 Task: Find connections with filter location Jatiwangi with filter topic #property with filter profile language English with filter current company Max Life Insurance Company Limited with filter school BVRIT Hyderabad with filter industry Wind Electric Power Generation with filter service category Illustration with filter keywords title Marketing Manager
Action: Mouse moved to (542, 58)
Screenshot: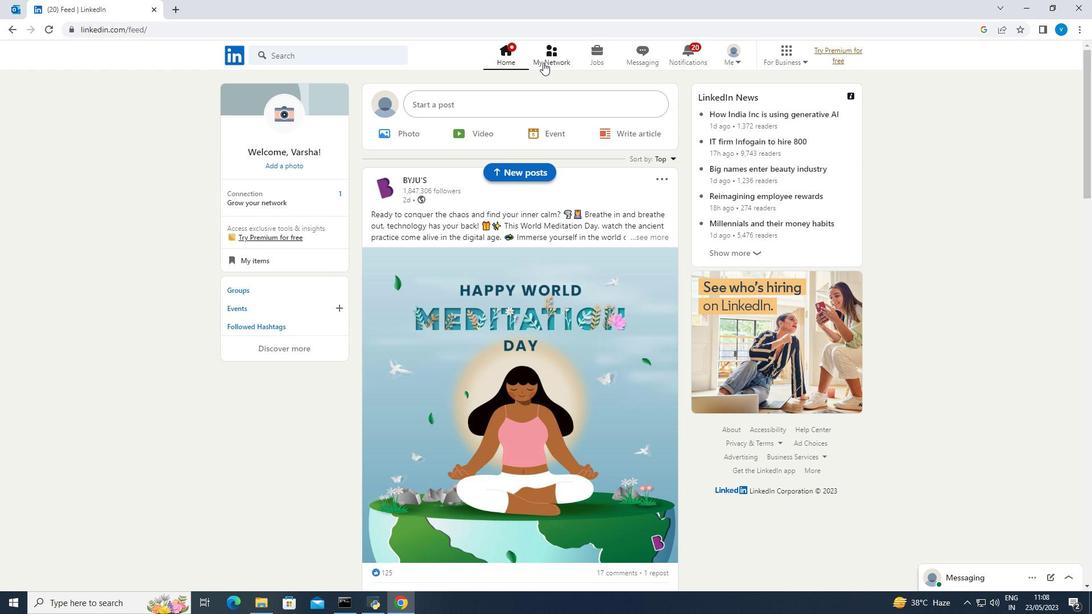 
Action: Mouse pressed left at (542, 58)
Screenshot: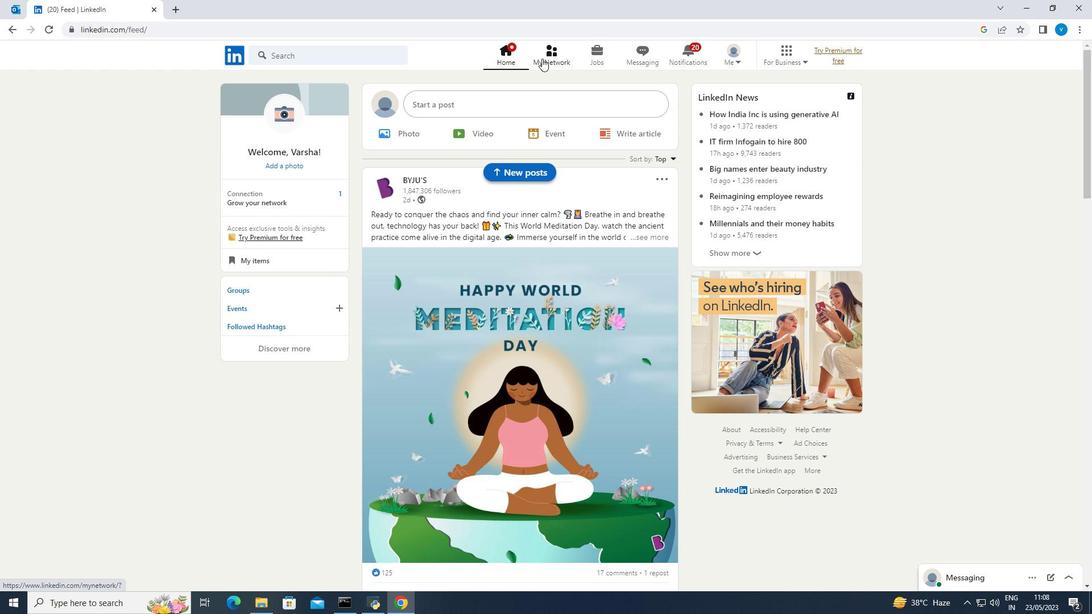 
Action: Mouse moved to (293, 118)
Screenshot: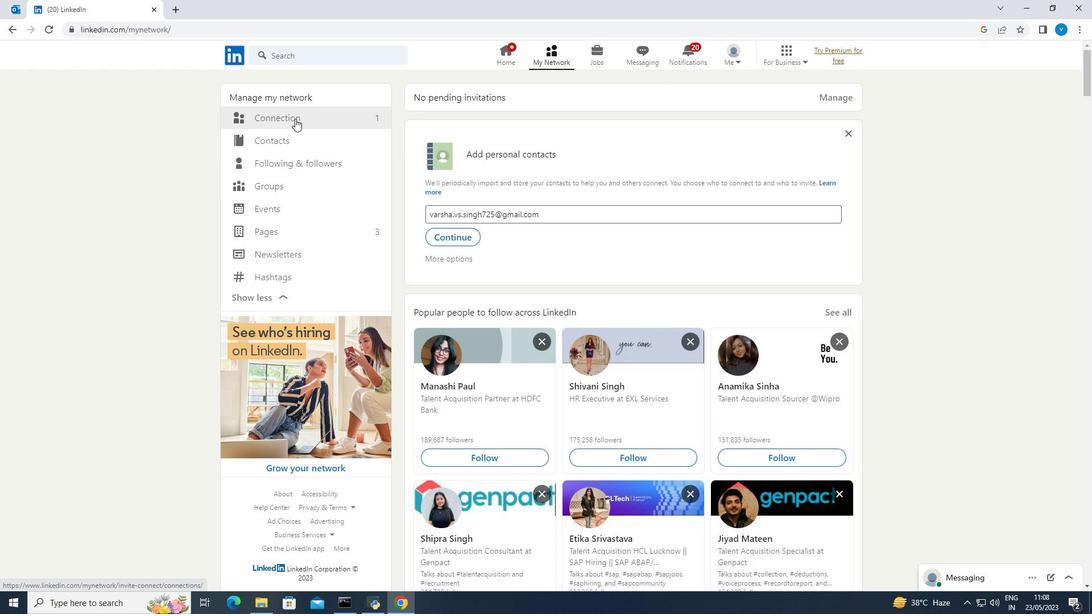
Action: Mouse pressed left at (293, 118)
Screenshot: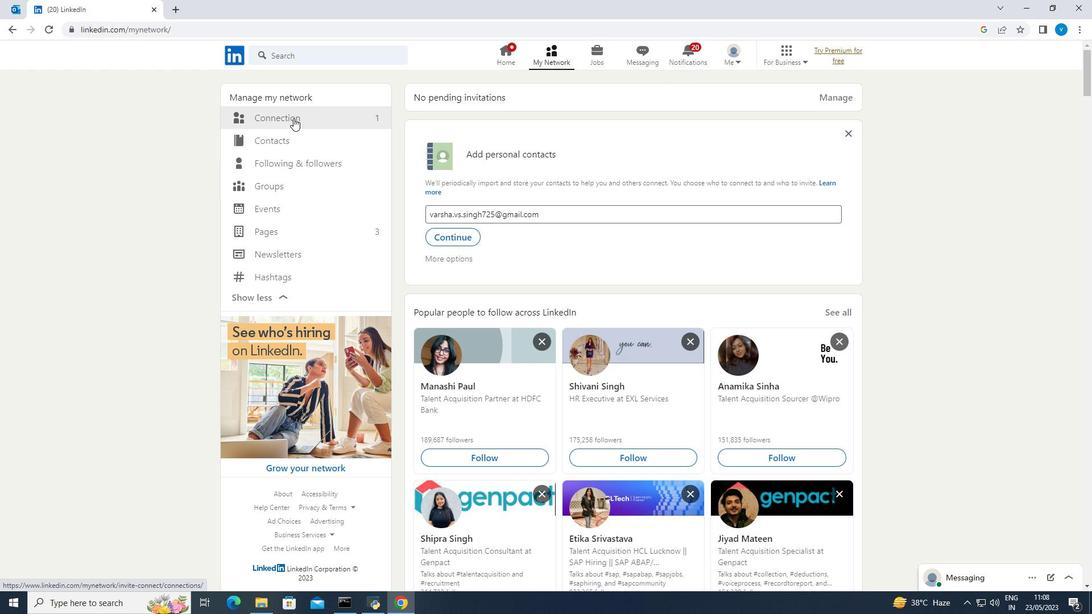 
Action: Mouse moved to (626, 121)
Screenshot: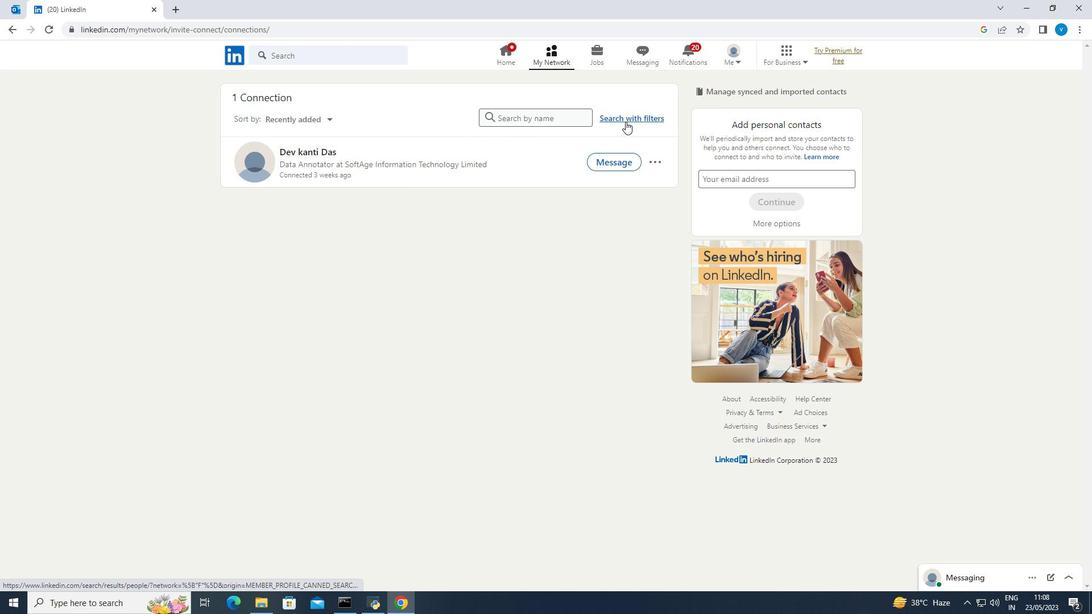 
Action: Mouse pressed left at (626, 121)
Screenshot: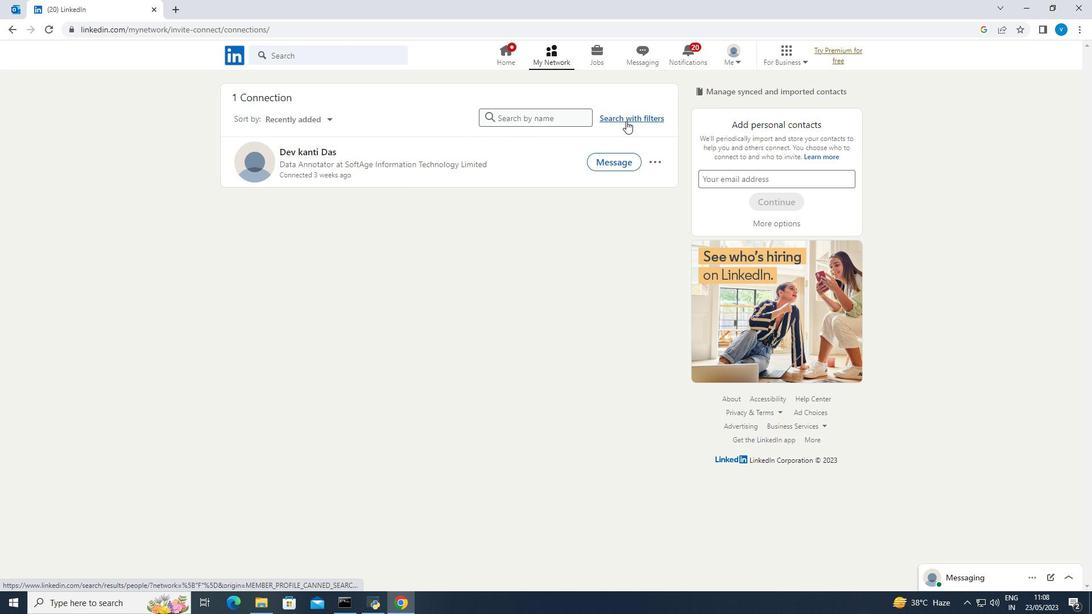 
Action: Mouse moved to (585, 91)
Screenshot: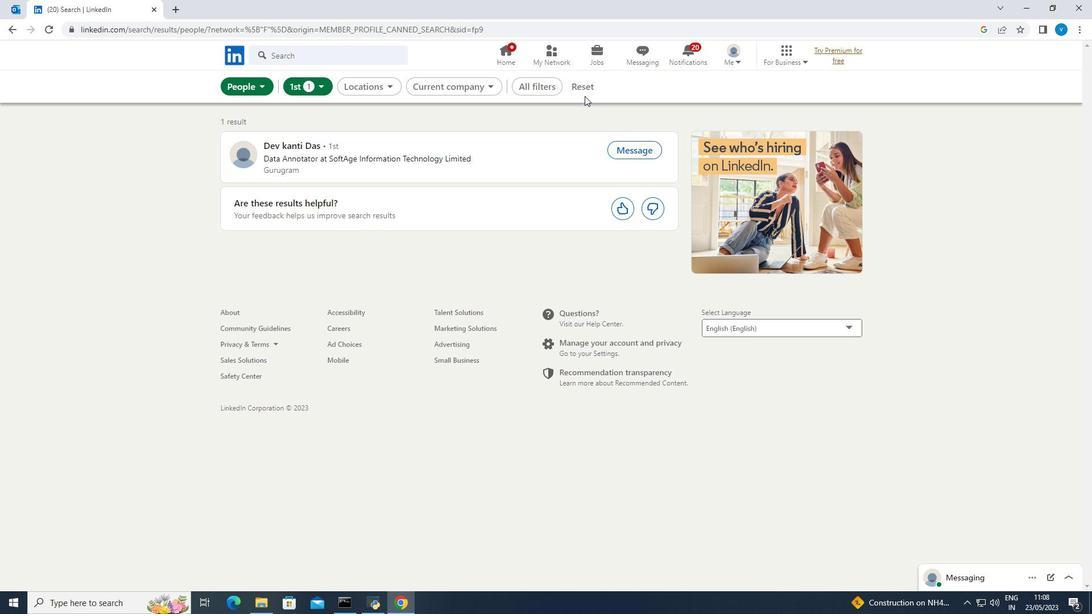 
Action: Mouse pressed left at (585, 91)
Screenshot: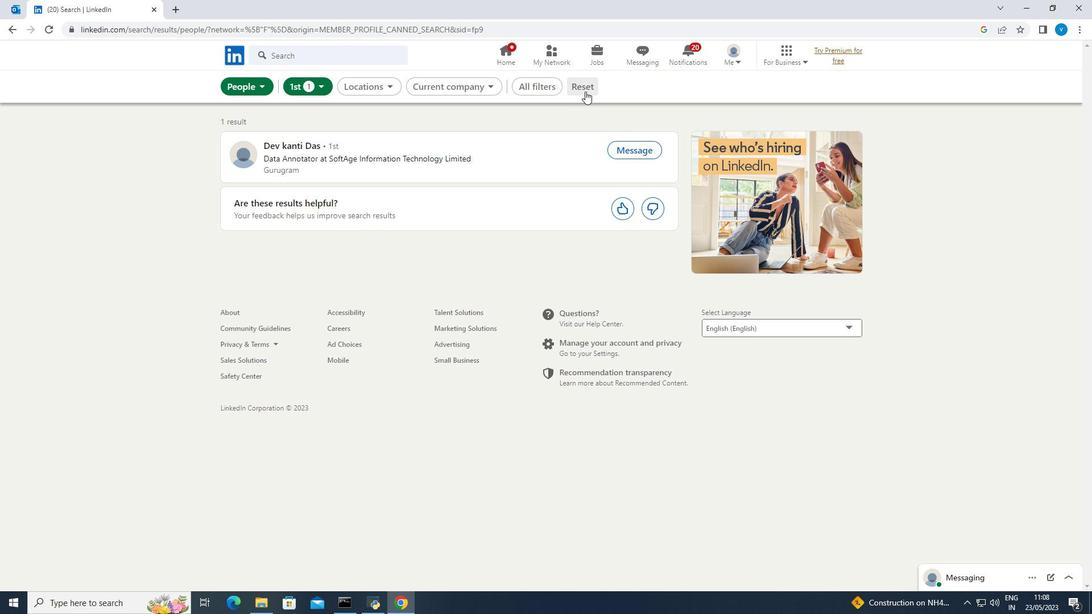 
Action: Mouse moved to (571, 91)
Screenshot: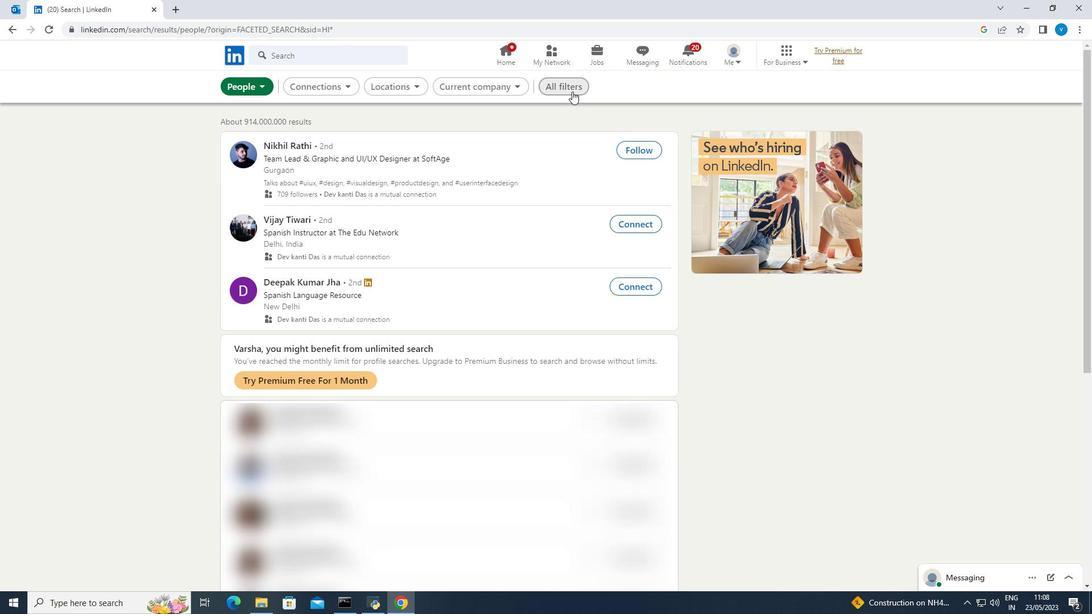 
Action: Mouse pressed left at (571, 91)
Screenshot: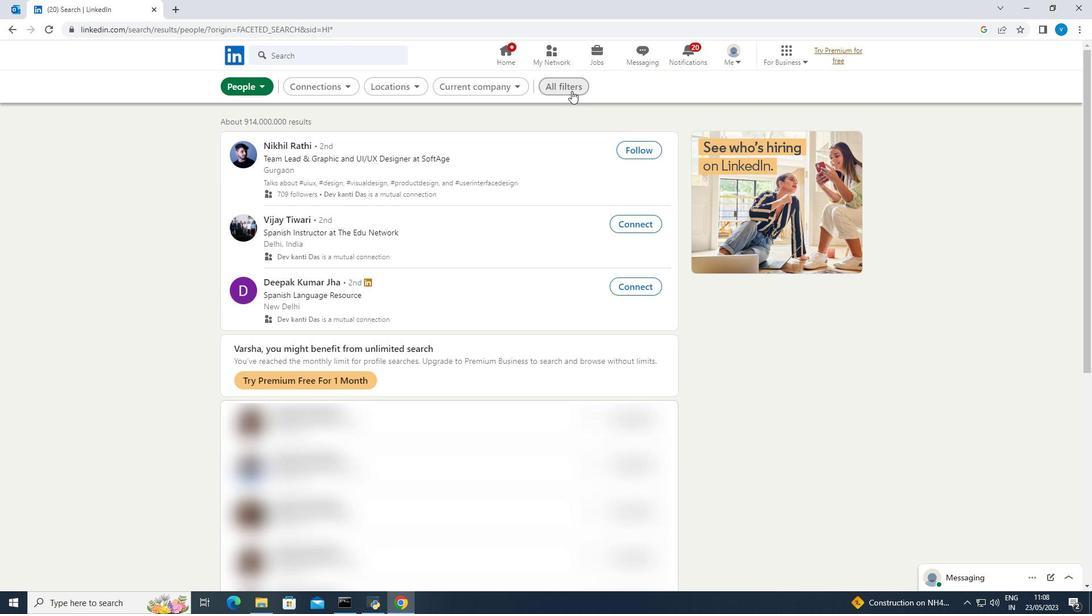 
Action: Mouse moved to (825, 217)
Screenshot: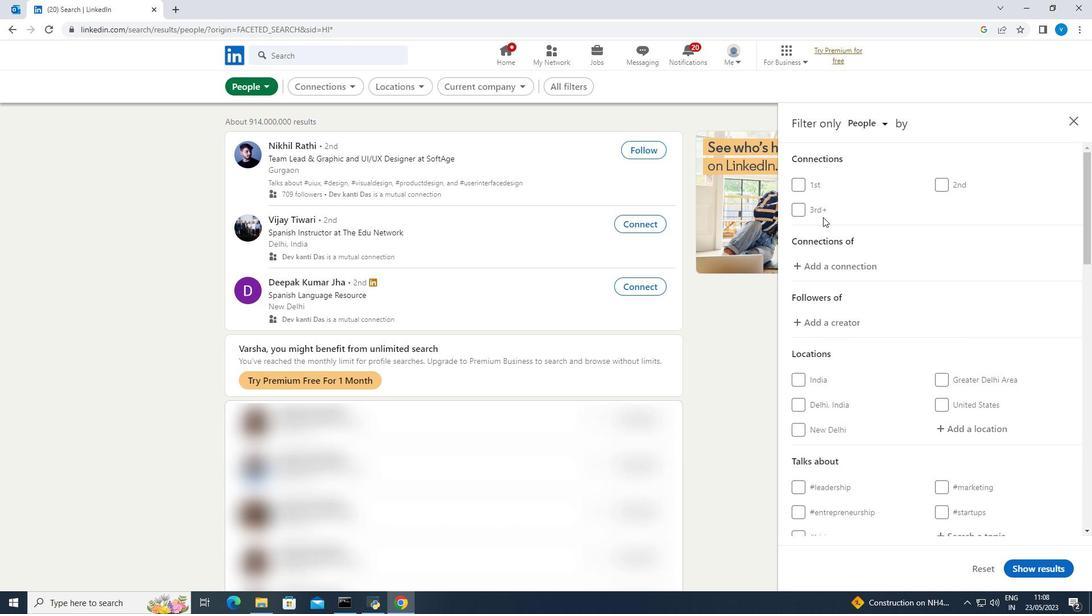 
Action: Mouse scrolled (825, 216) with delta (0, 0)
Screenshot: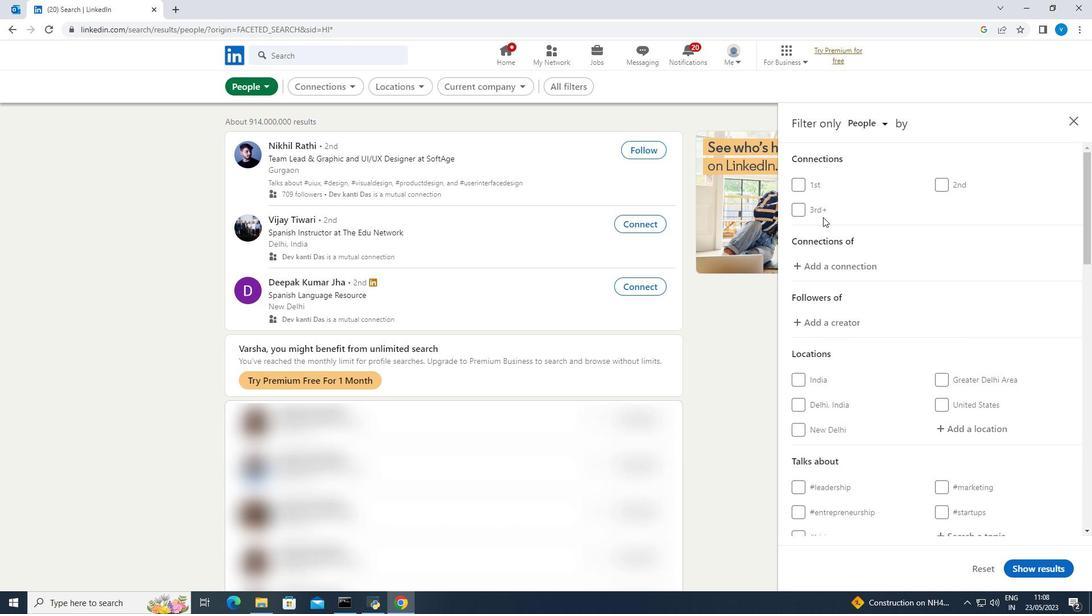 
Action: Mouse moved to (827, 217)
Screenshot: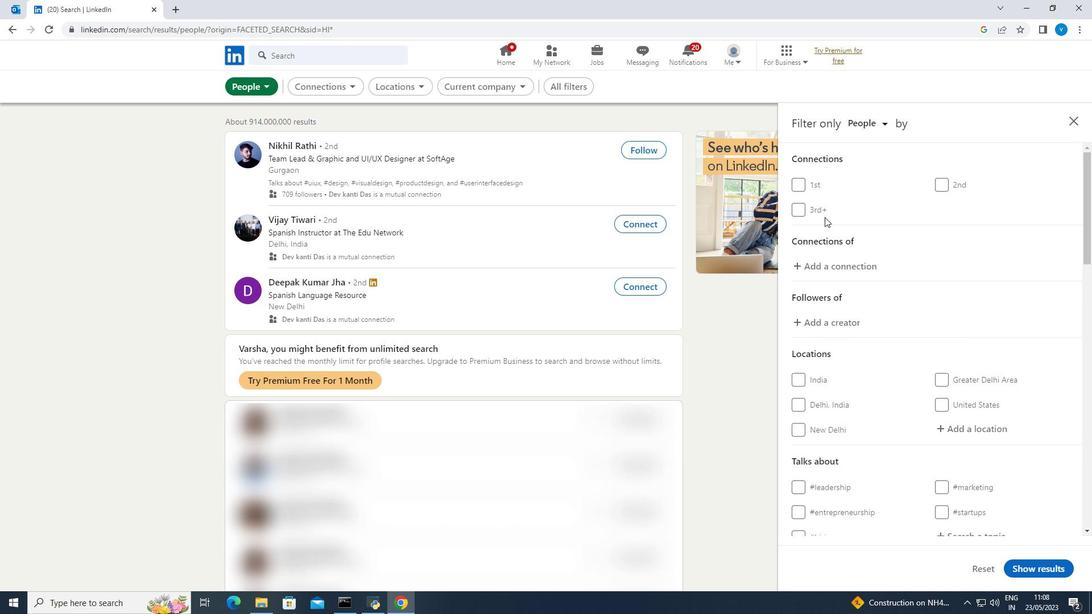 
Action: Mouse scrolled (827, 216) with delta (0, 0)
Screenshot: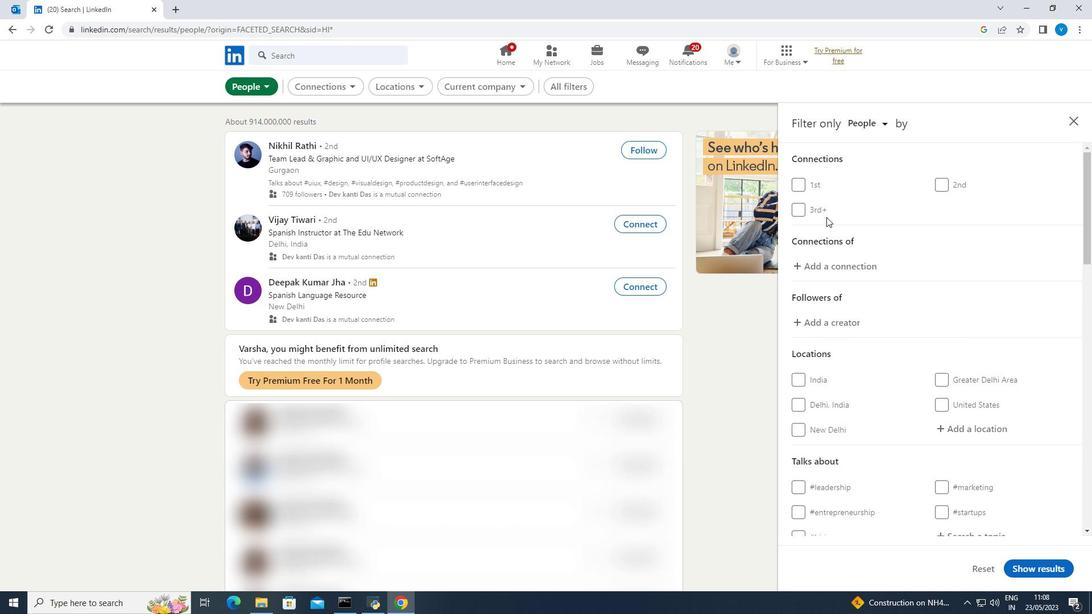 
Action: Mouse moved to (827, 217)
Screenshot: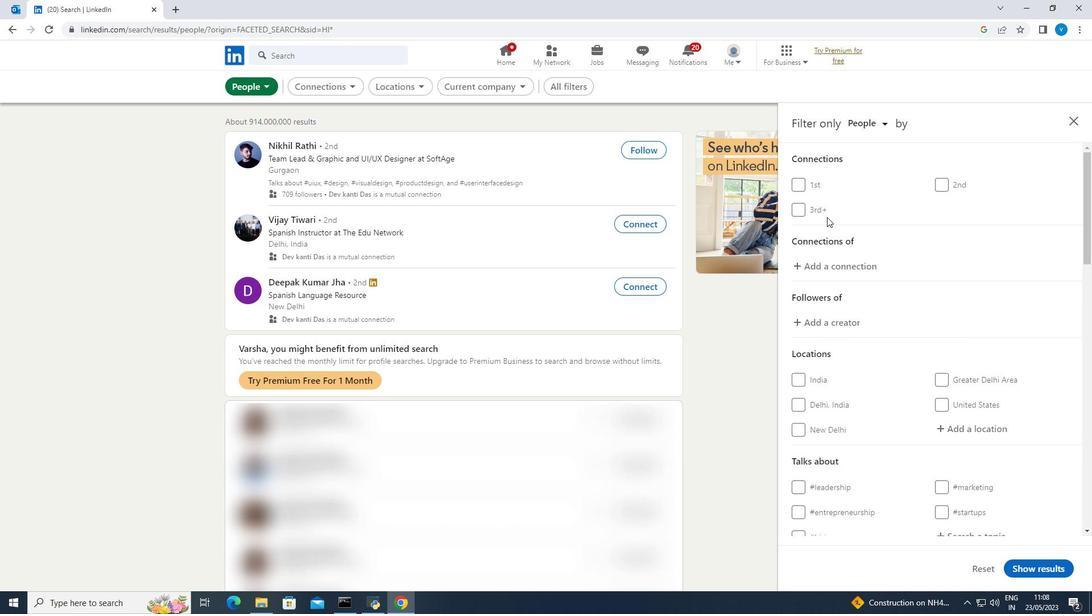
Action: Mouse scrolled (827, 217) with delta (0, 0)
Screenshot: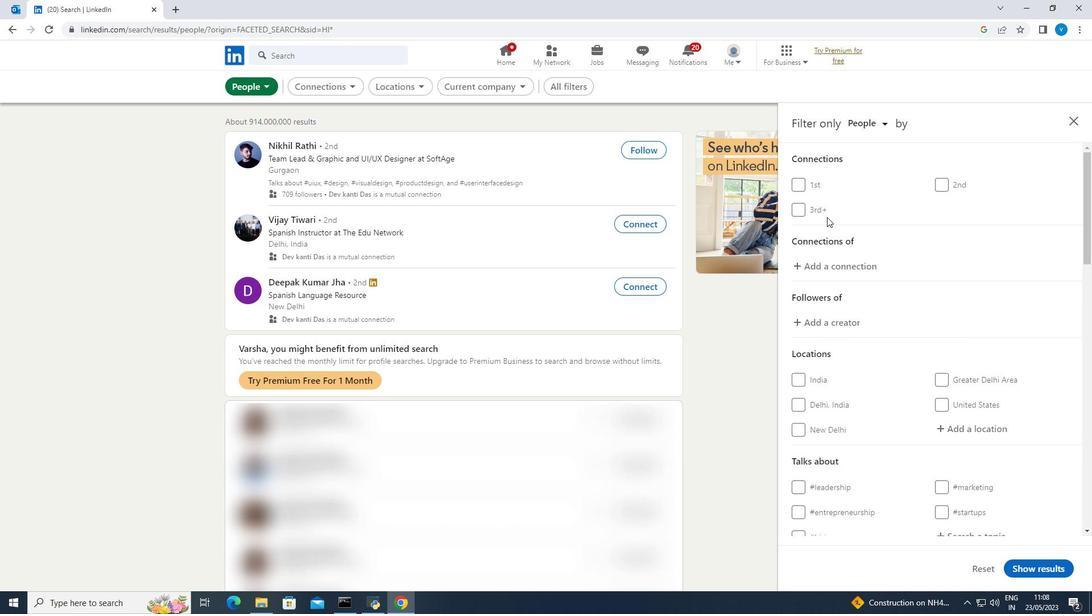
Action: Mouse scrolled (827, 217) with delta (0, 0)
Screenshot: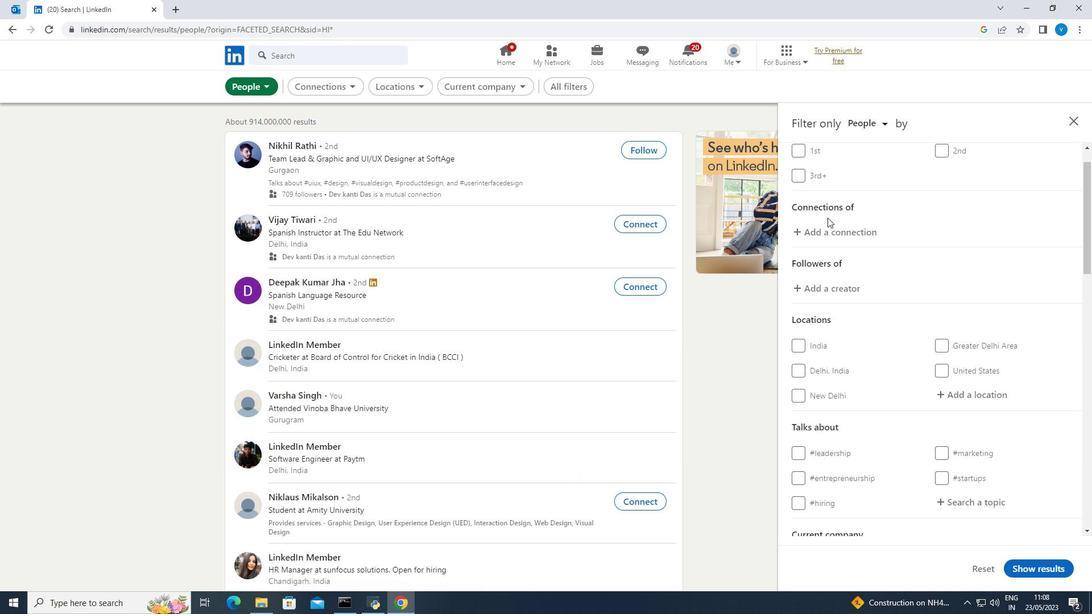 
Action: Mouse moved to (829, 217)
Screenshot: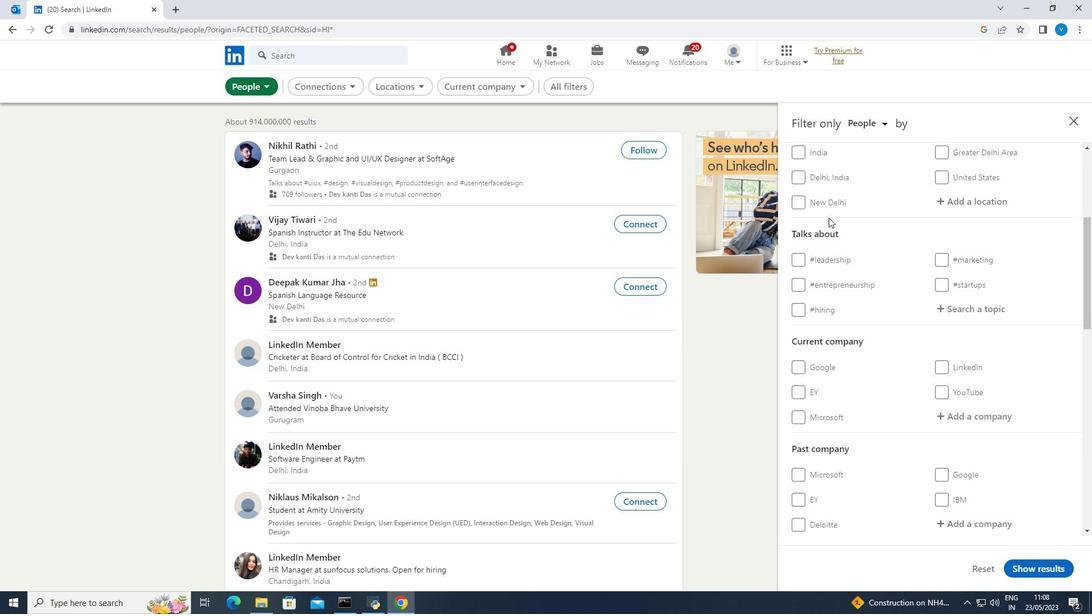 
Action: Mouse scrolled (829, 218) with delta (0, 0)
Screenshot: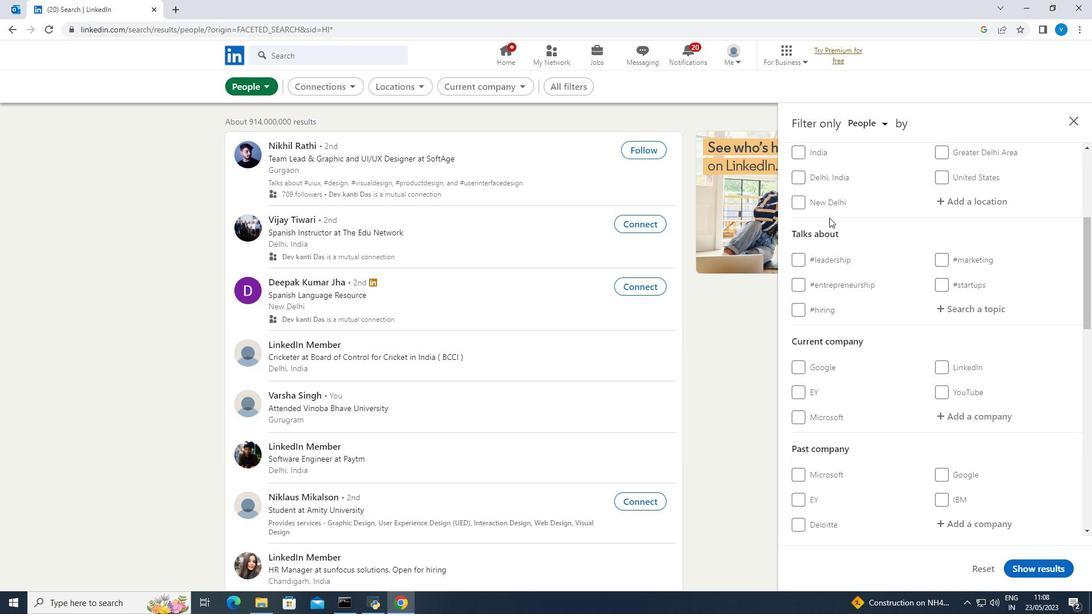 
Action: Mouse moved to (952, 258)
Screenshot: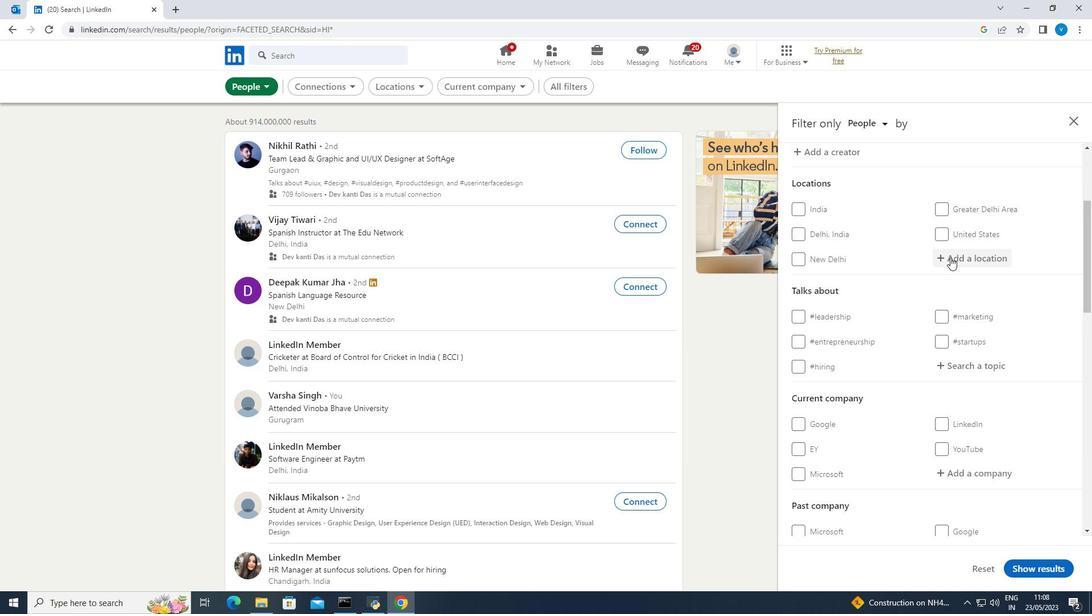 
Action: Mouse pressed left at (952, 258)
Screenshot: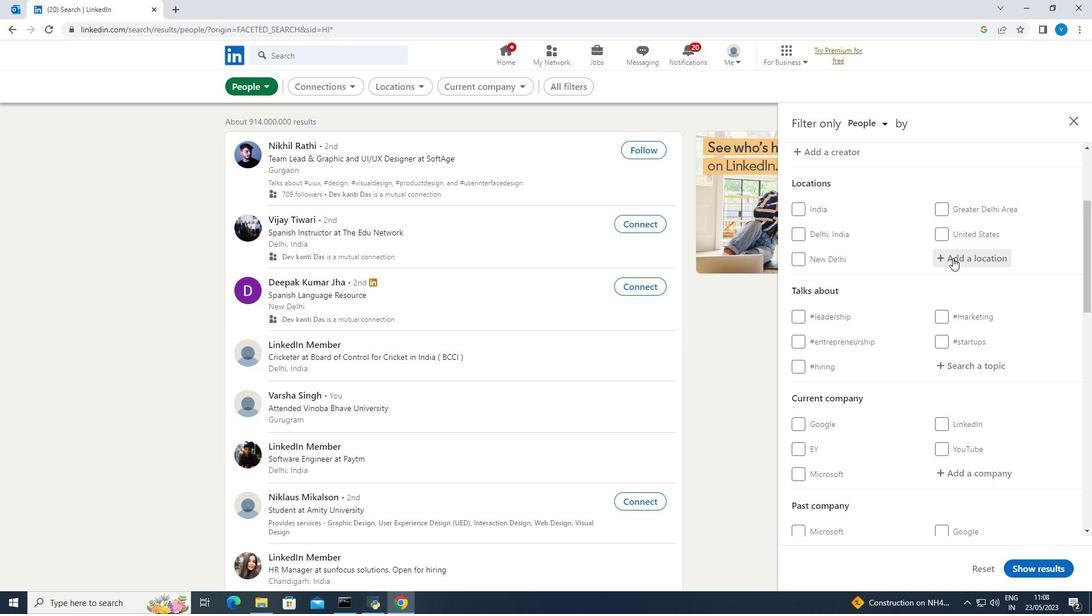 
Action: Key pressed <Key.shift><Key.shift><Key.shift><Key.shift><Key.shift><Key.shift><Key.shift><Key.shift><Key.shift><Key.shift>Jatiwangi
Screenshot: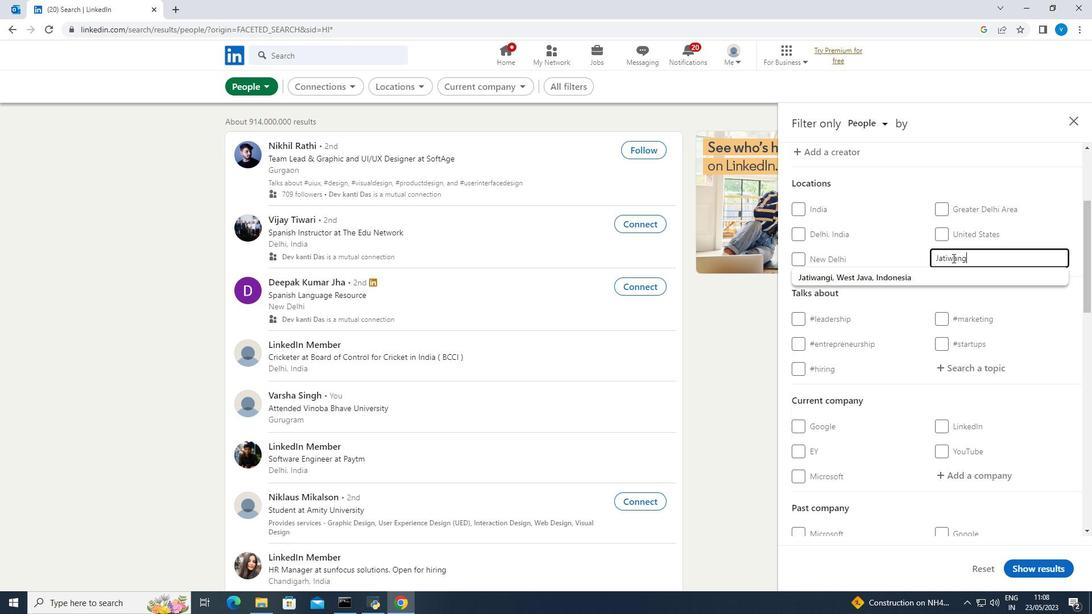 
Action: Mouse moved to (946, 341)
Screenshot: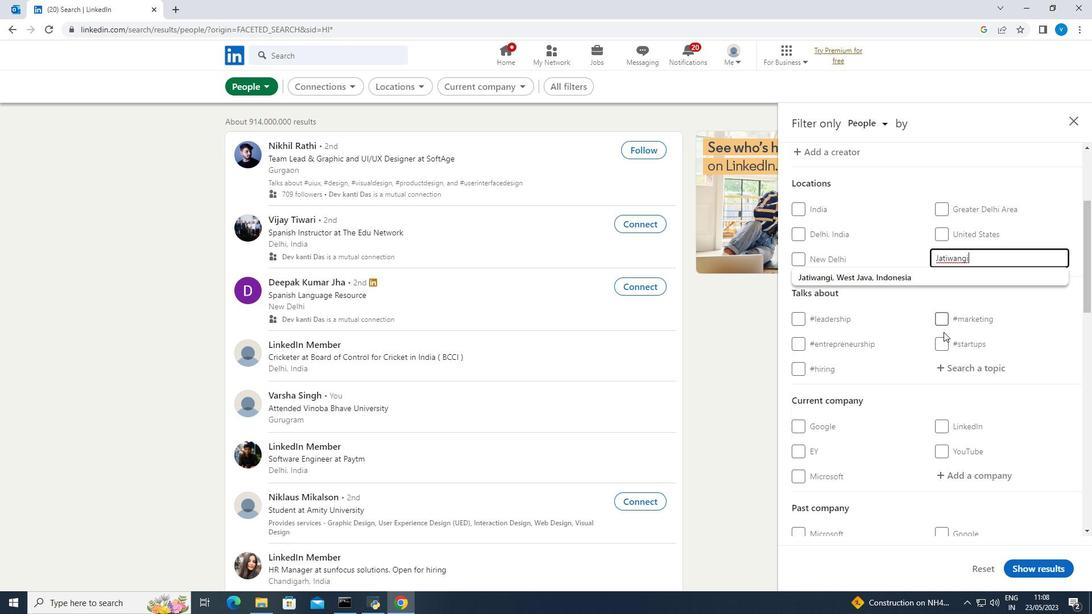 
Action: Mouse scrolled (946, 340) with delta (0, 0)
Screenshot: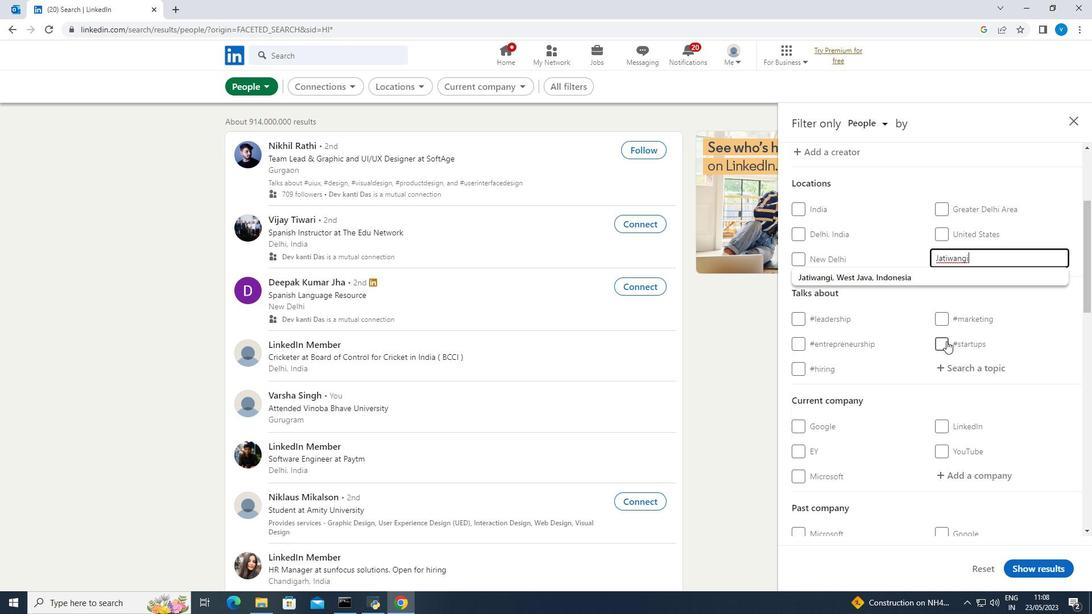 
Action: Mouse moved to (966, 313)
Screenshot: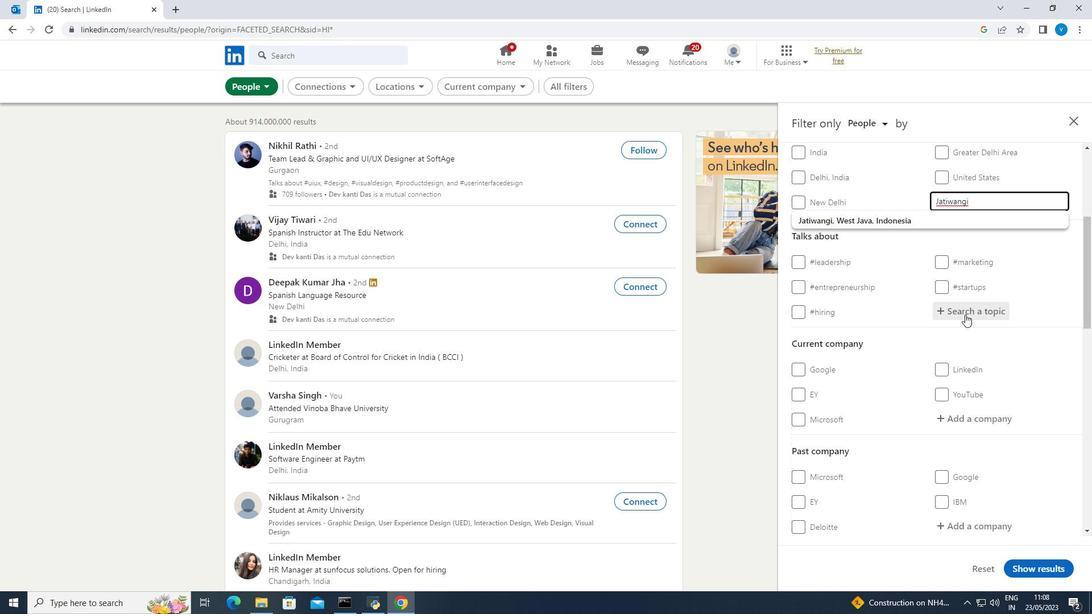 
Action: Mouse pressed left at (966, 313)
Screenshot: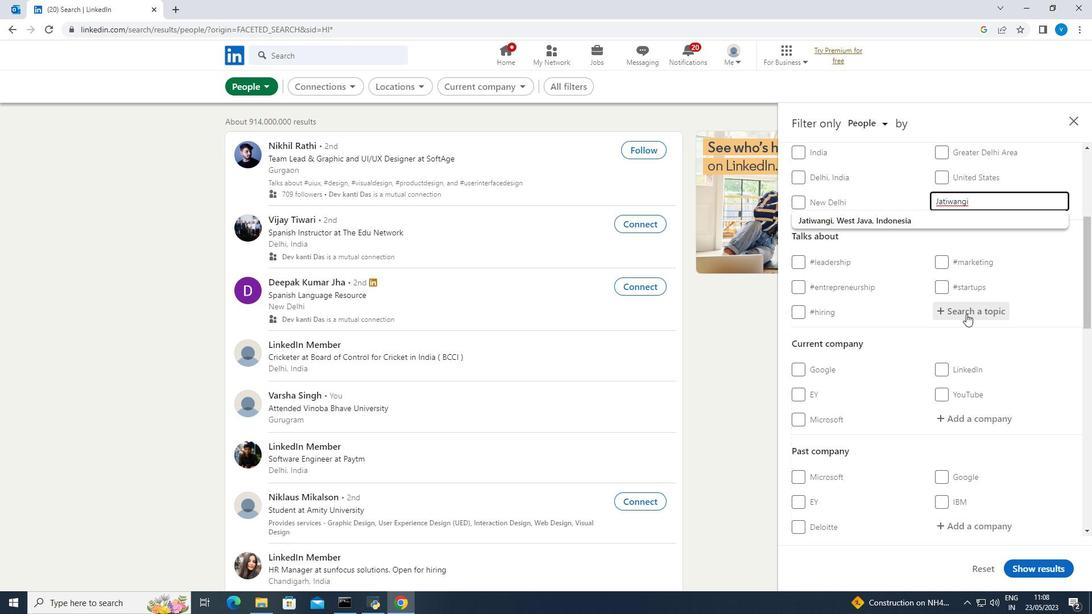 
Action: Key pressed property
Screenshot: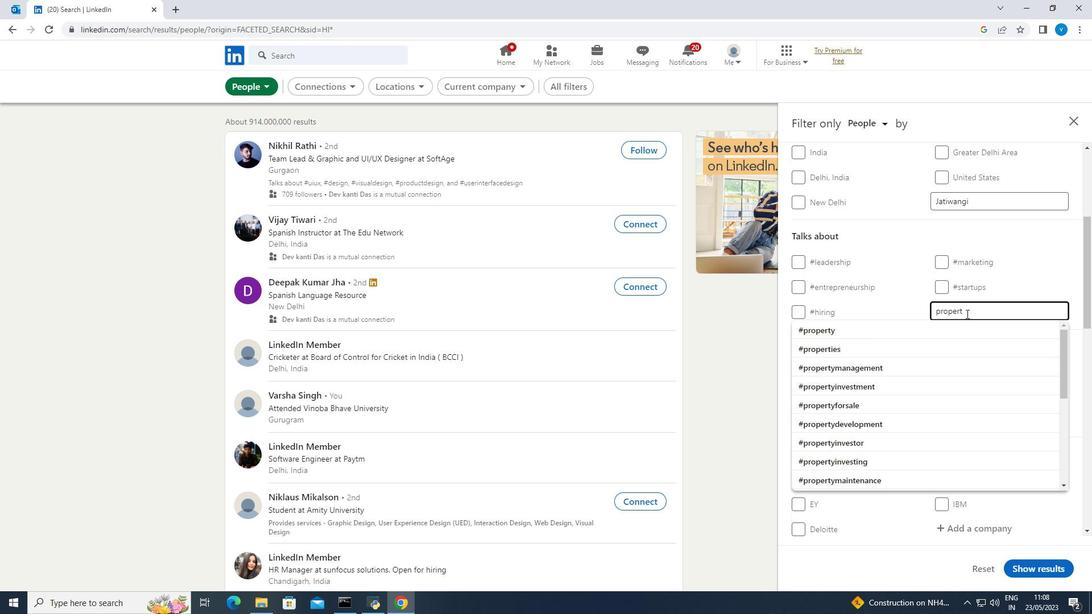 
Action: Mouse moved to (924, 325)
Screenshot: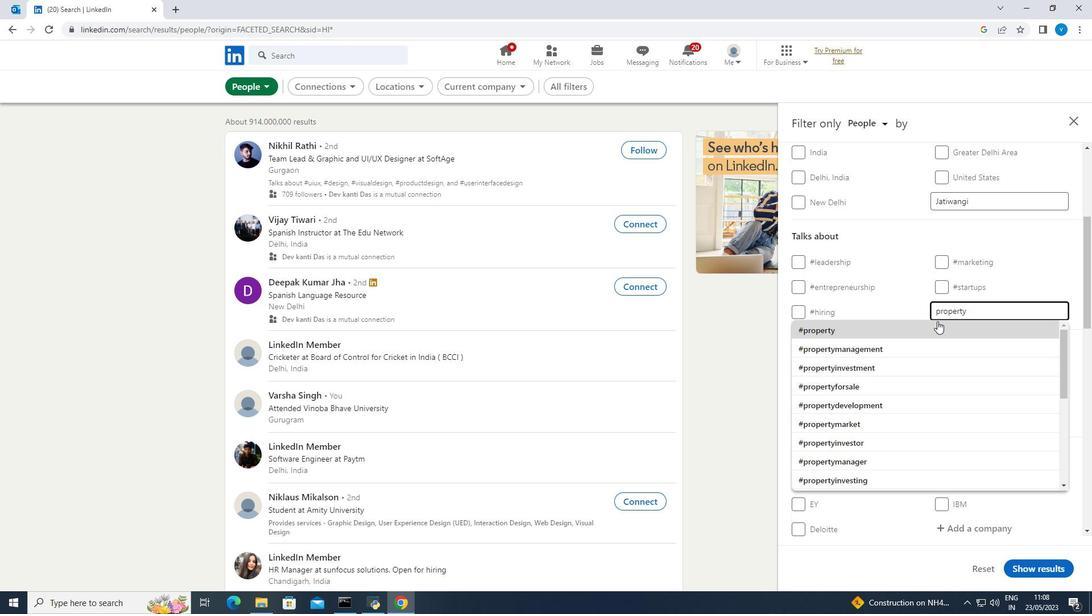 
Action: Mouse pressed left at (924, 325)
Screenshot: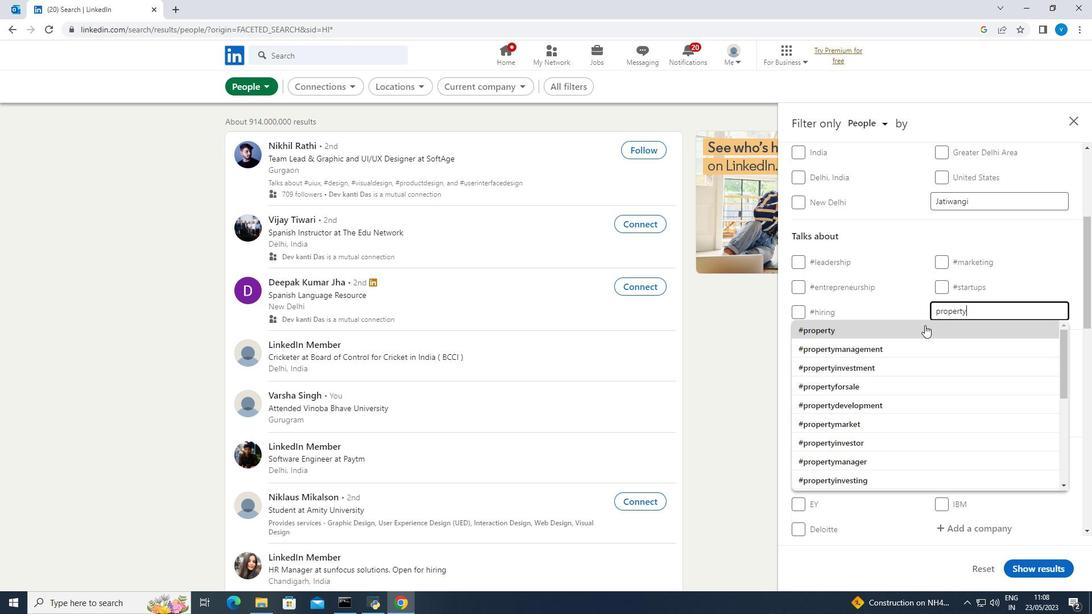 
Action: Mouse scrolled (924, 324) with delta (0, 0)
Screenshot: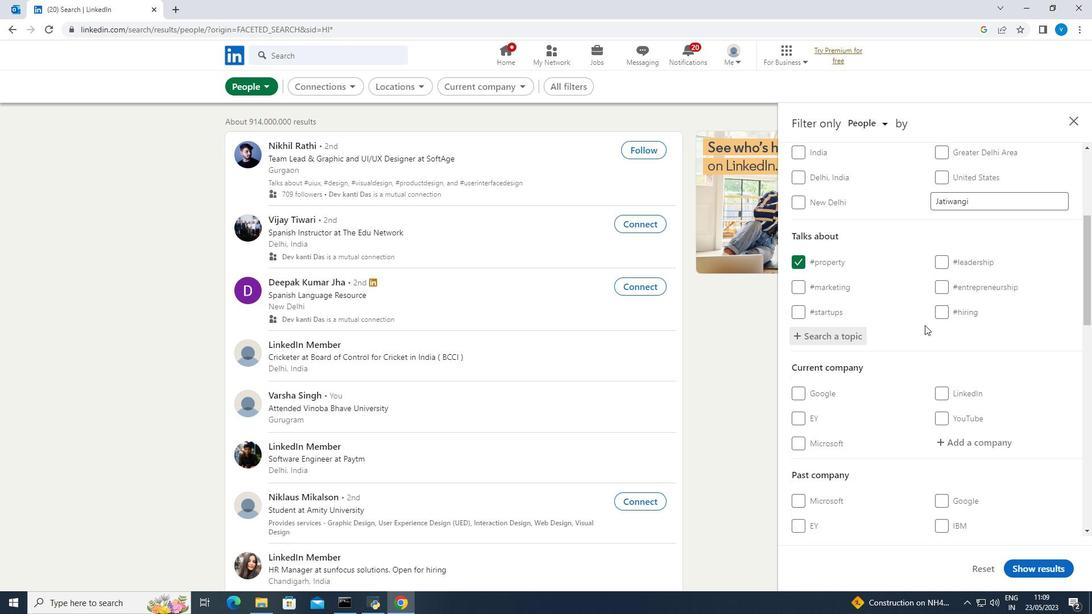 
Action: Mouse scrolled (924, 324) with delta (0, 0)
Screenshot: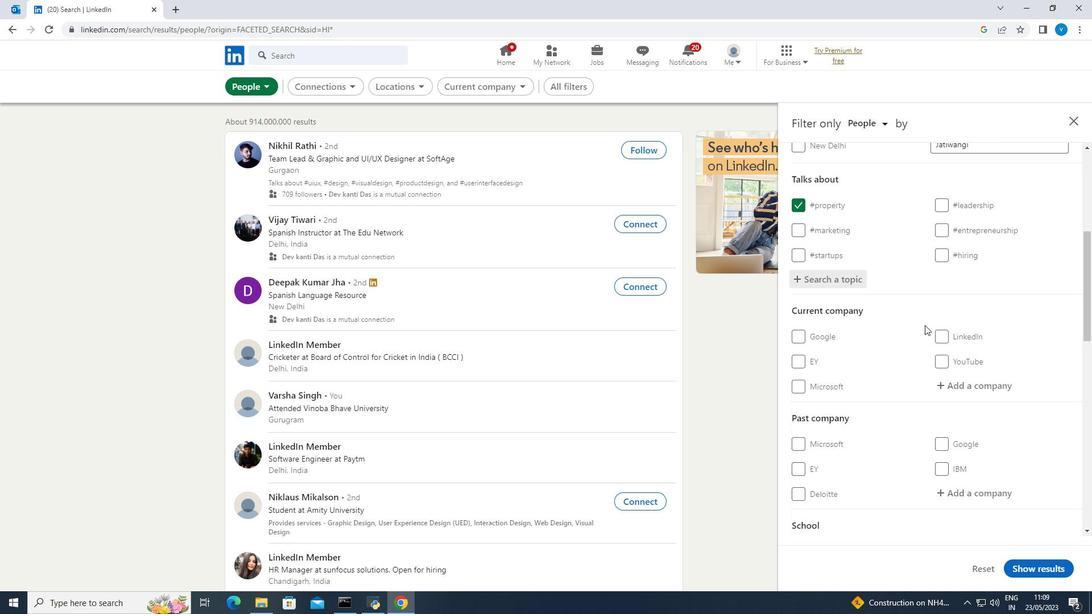 
Action: Mouse scrolled (924, 324) with delta (0, 0)
Screenshot: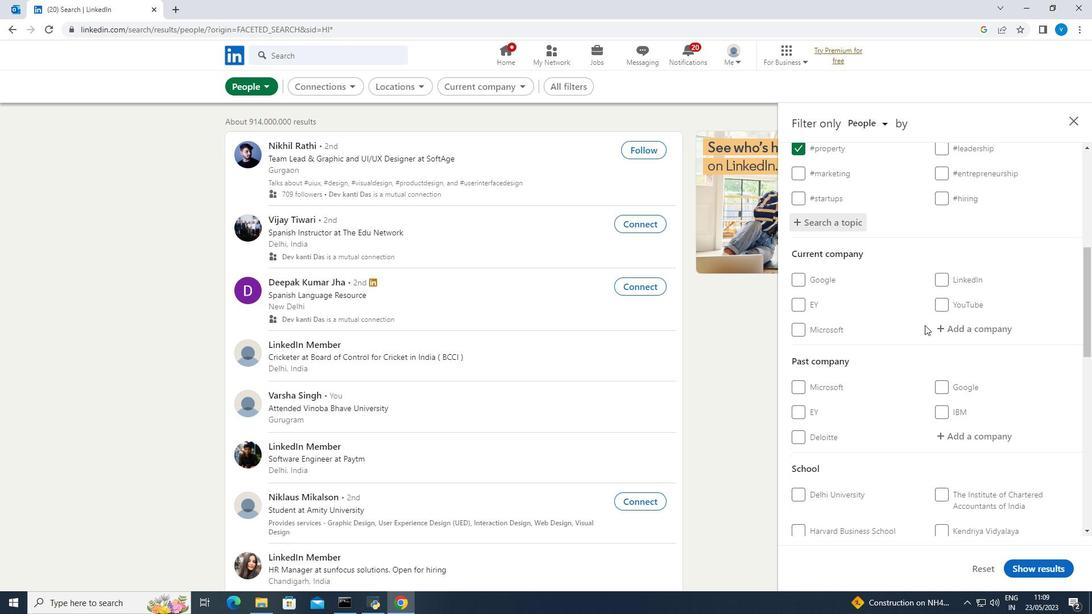 
Action: Mouse scrolled (924, 324) with delta (0, 0)
Screenshot: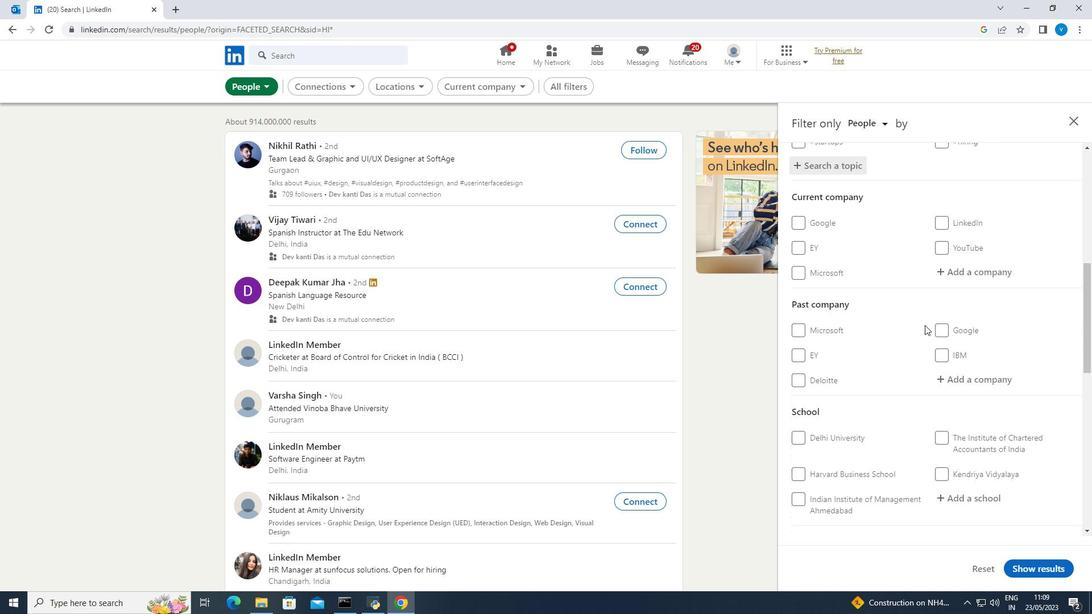 
Action: Mouse scrolled (924, 324) with delta (0, 0)
Screenshot: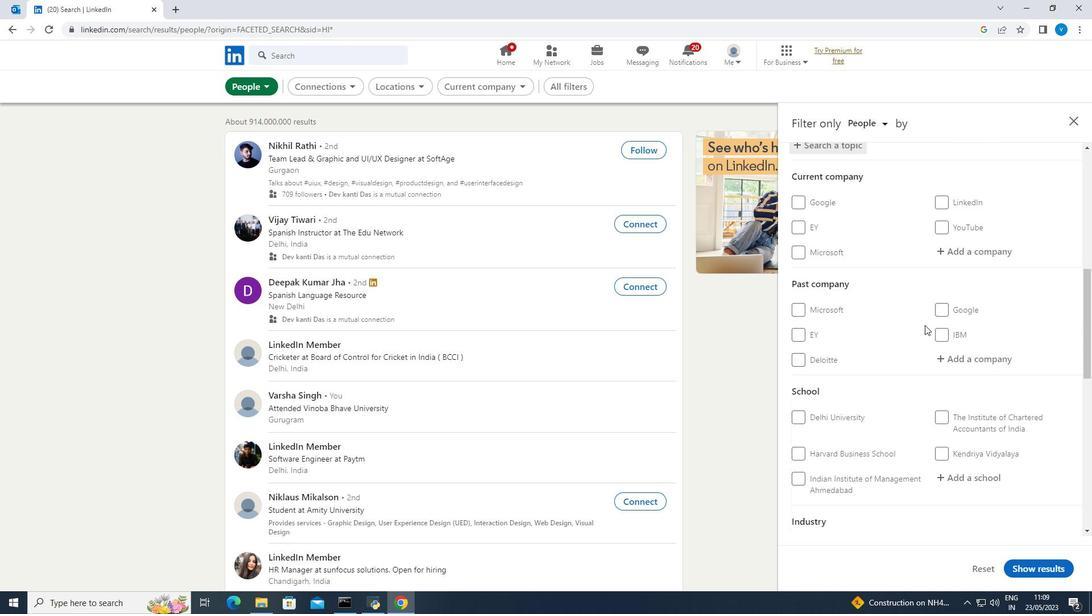 
Action: Mouse scrolled (924, 324) with delta (0, 0)
Screenshot: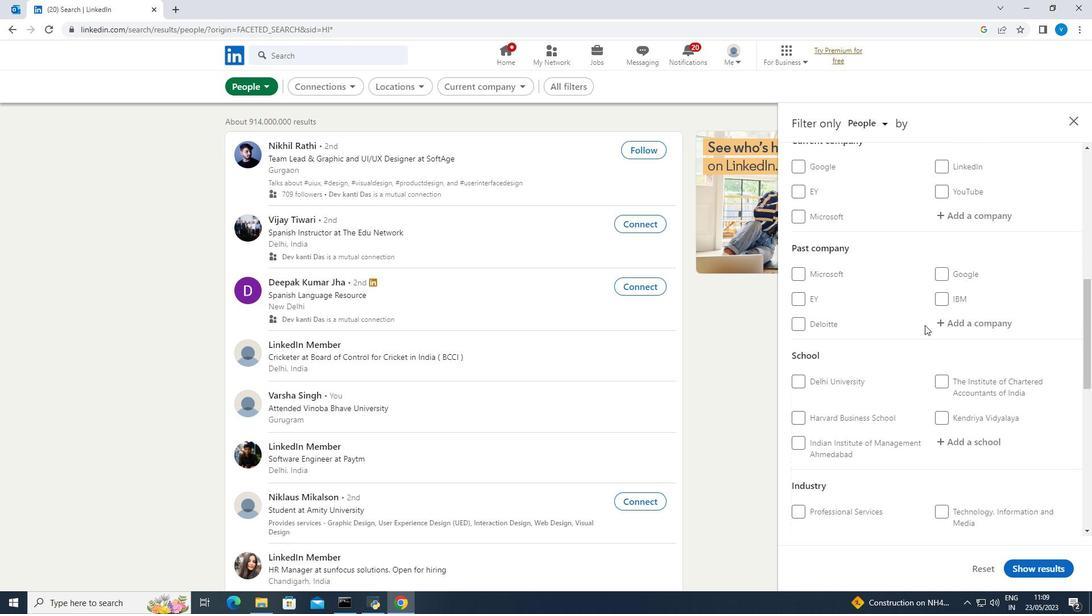 
Action: Mouse scrolled (924, 324) with delta (0, 0)
Screenshot: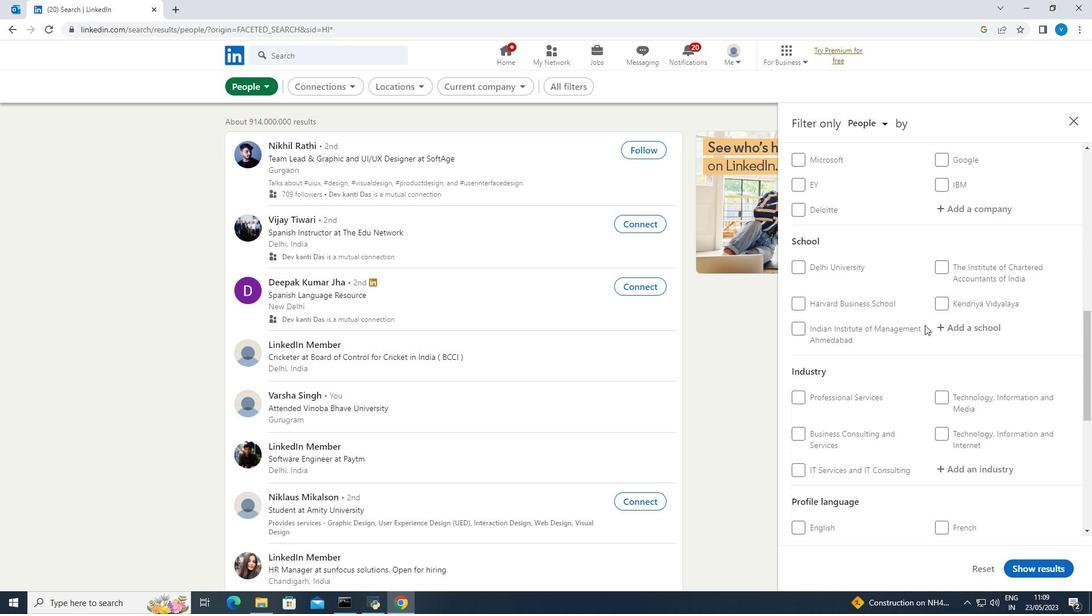 
Action: Mouse moved to (803, 470)
Screenshot: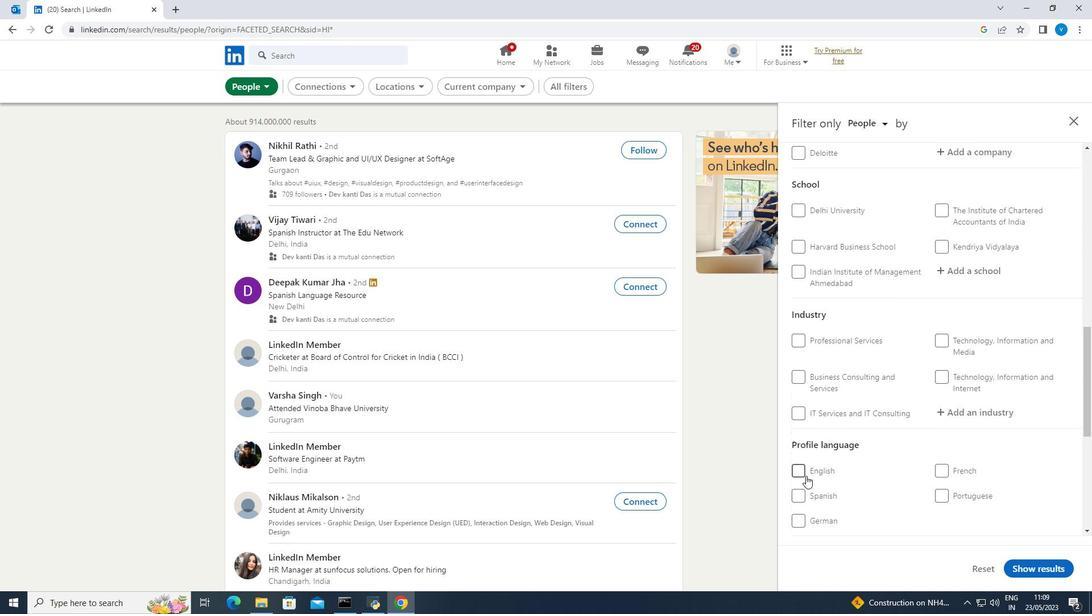 
Action: Mouse pressed left at (803, 470)
Screenshot: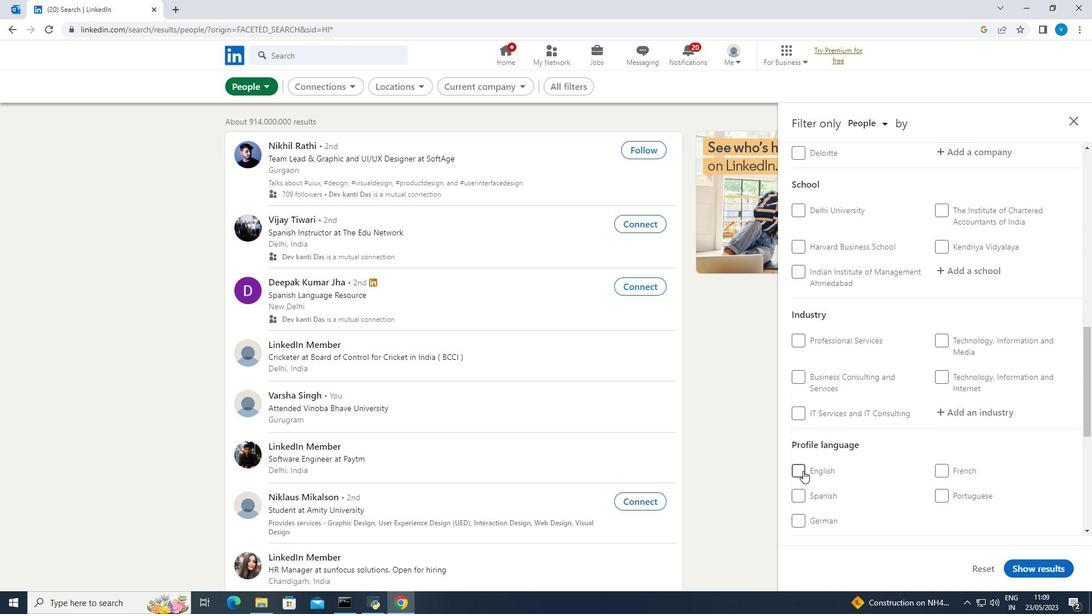 
Action: Mouse moved to (838, 444)
Screenshot: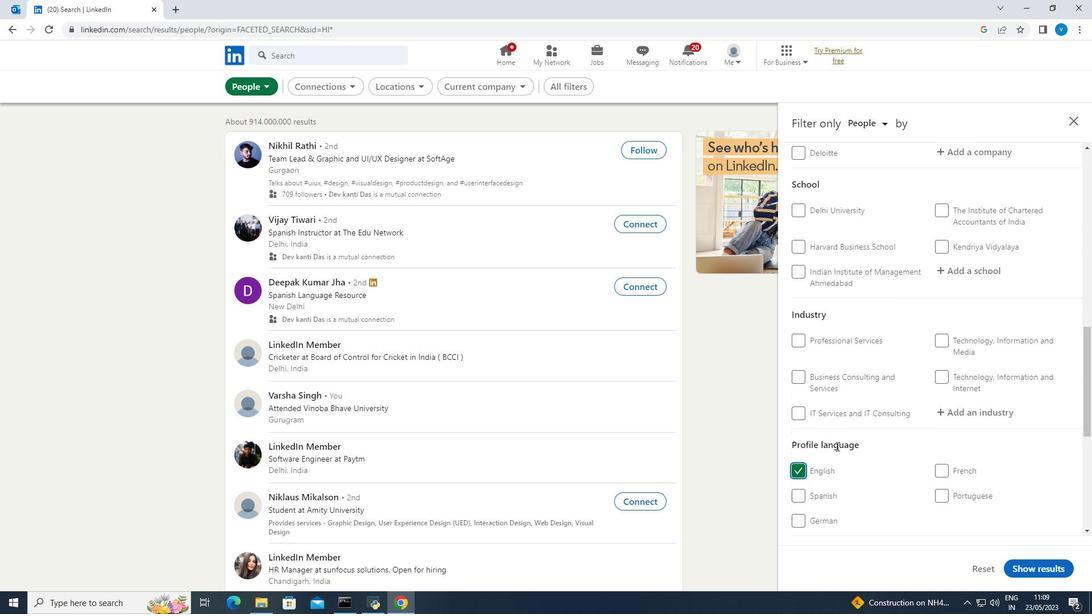 
Action: Mouse scrolled (838, 445) with delta (0, 0)
Screenshot: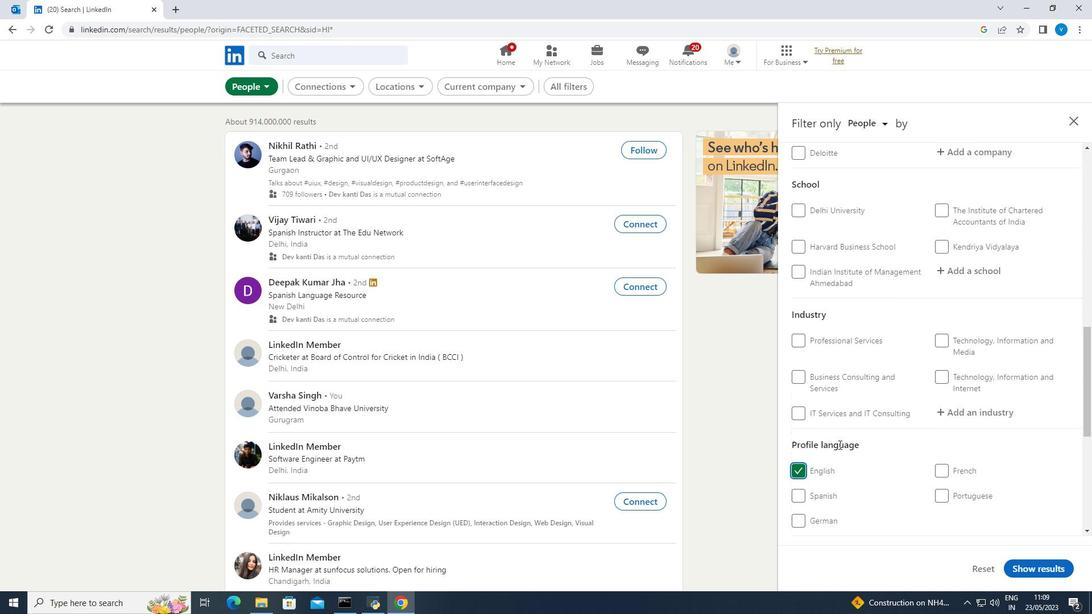 
Action: Mouse moved to (839, 444)
Screenshot: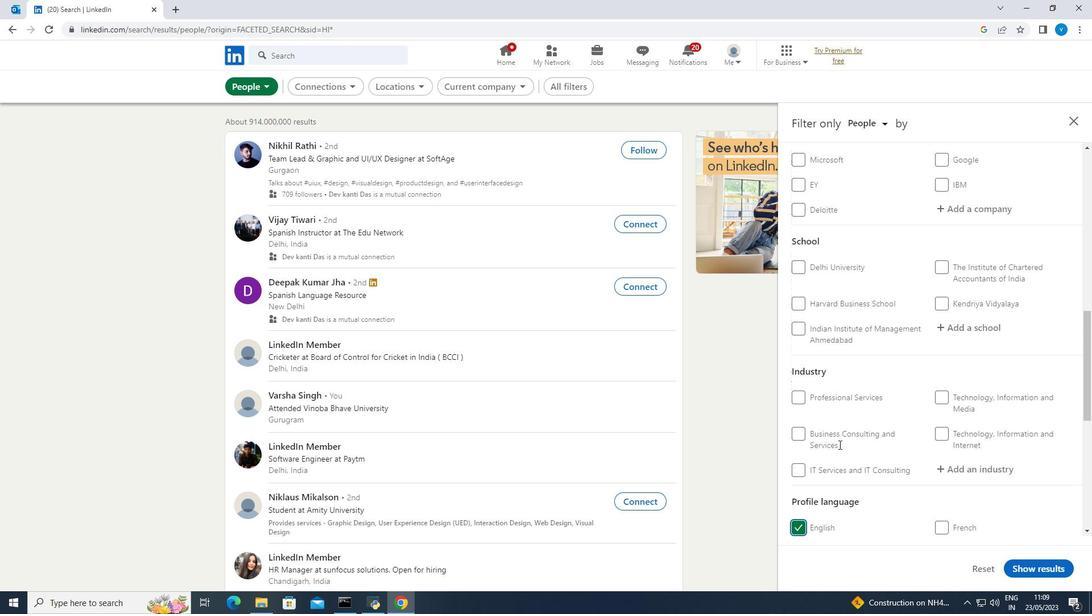 
Action: Mouse scrolled (839, 445) with delta (0, 0)
Screenshot: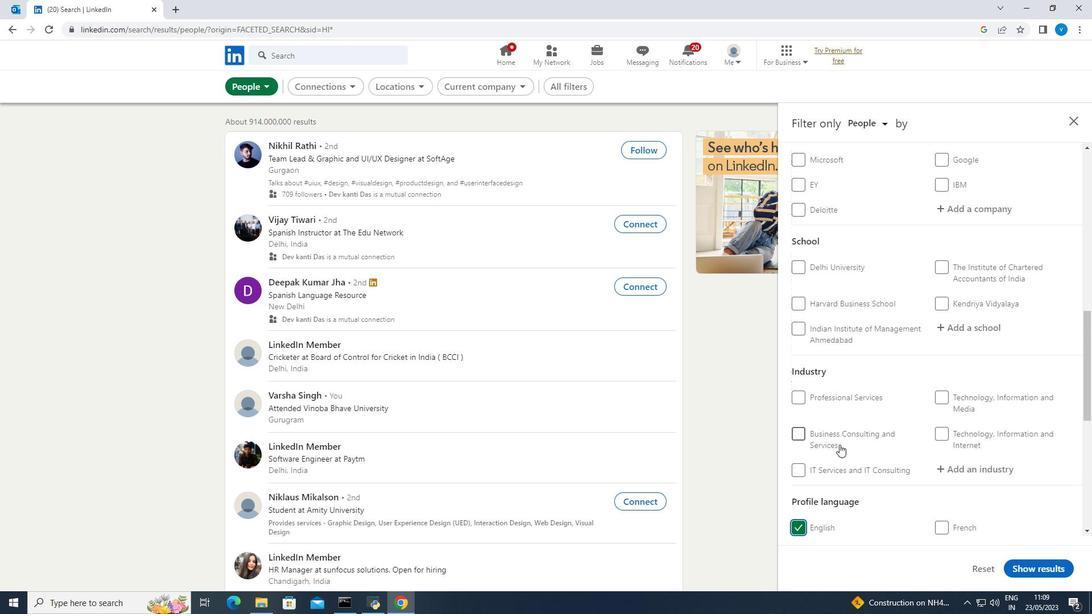 
Action: Mouse scrolled (839, 445) with delta (0, 0)
Screenshot: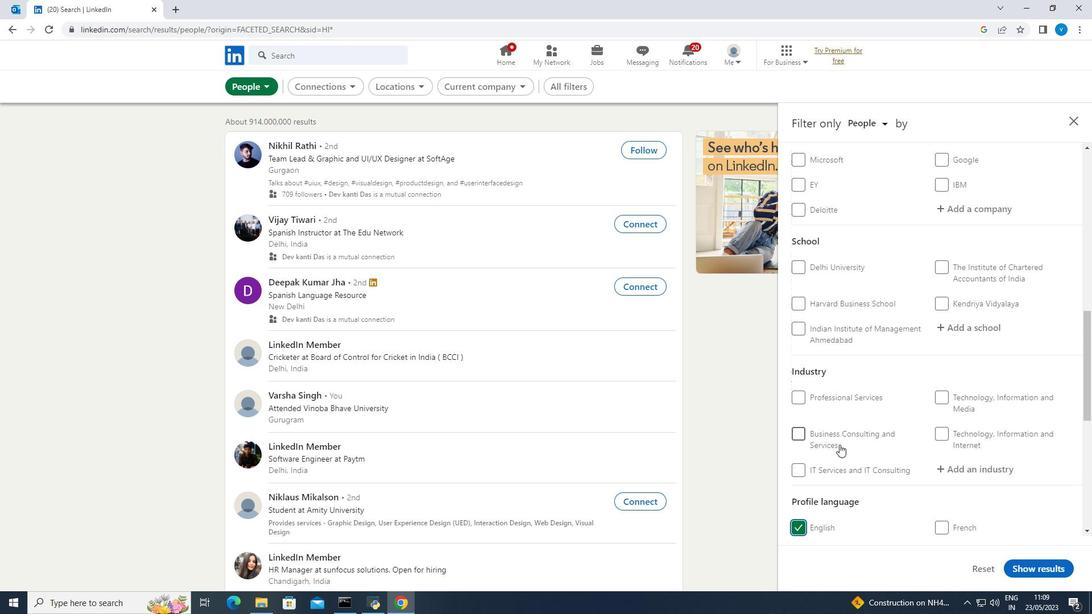 
Action: Mouse moved to (841, 443)
Screenshot: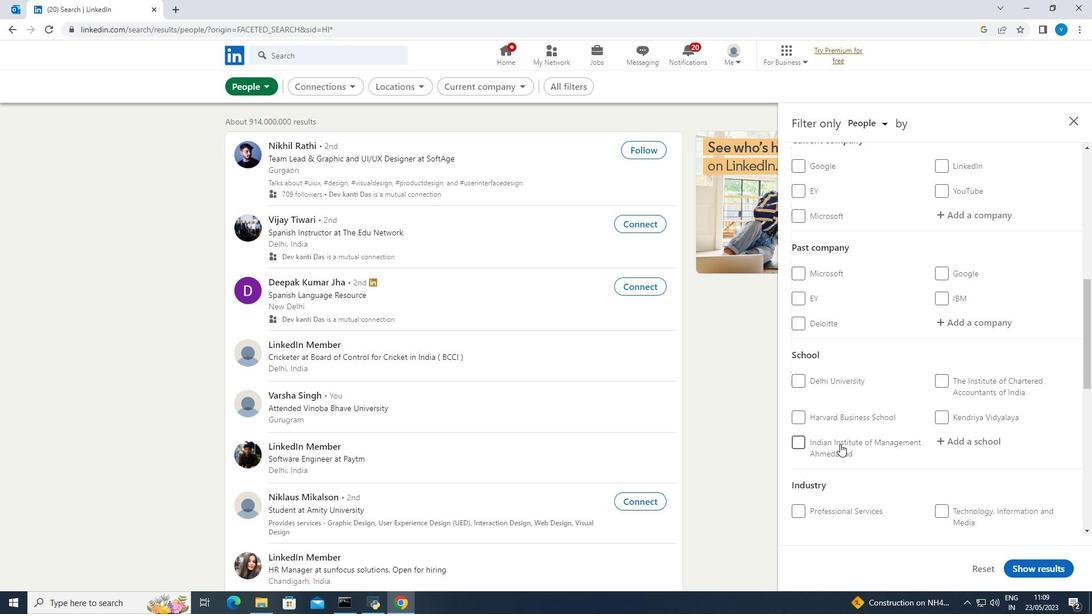 
Action: Mouse scrolled (841, 444) with delta (0, 0)
Screenshot: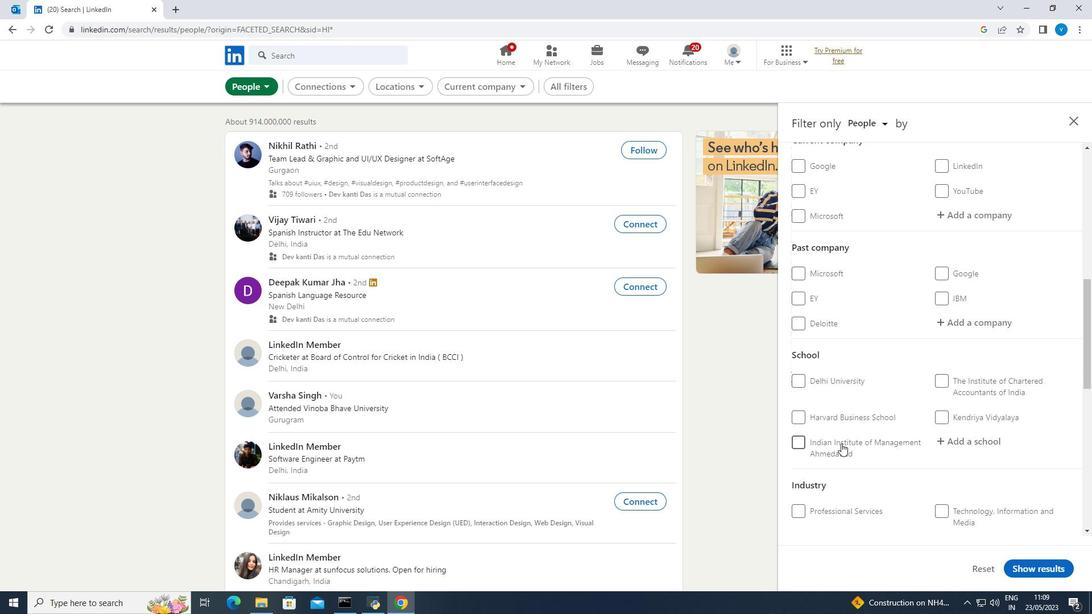 
Action: Mouse scrolled (841, 444) with delta (0, 0)
Screenshot: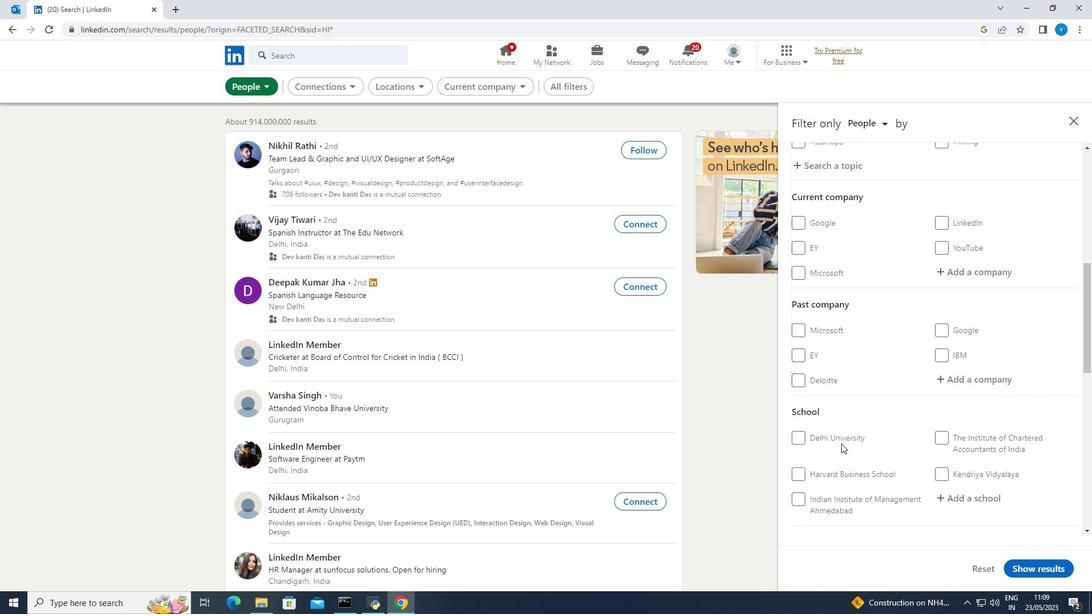 
Action: Mouse moved to (964, 324)
Screenshot: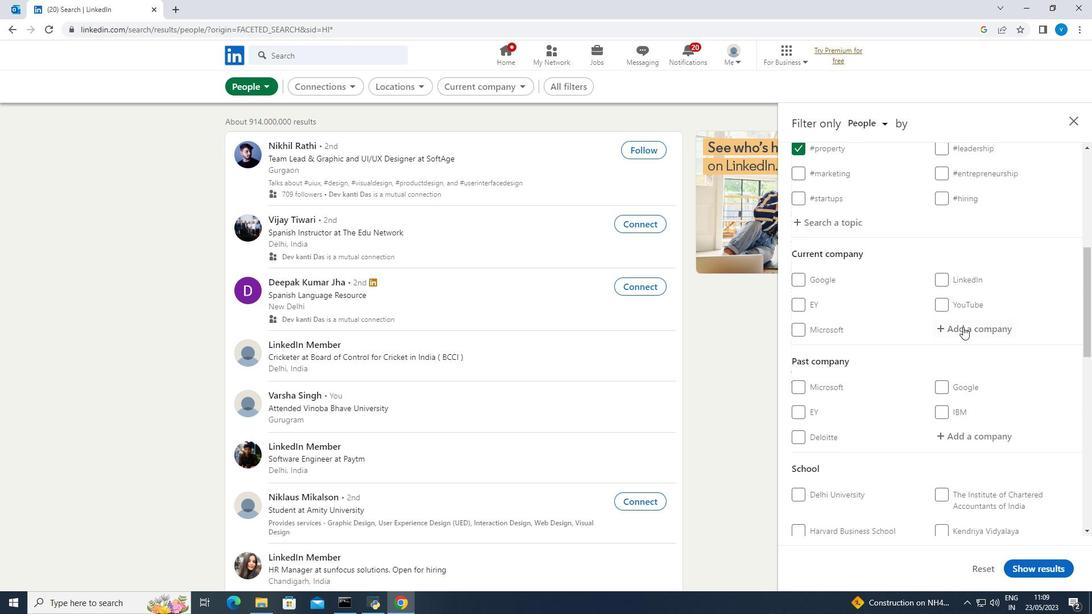 
Action: Mouse pressed left at (964, 324)
Screenshot: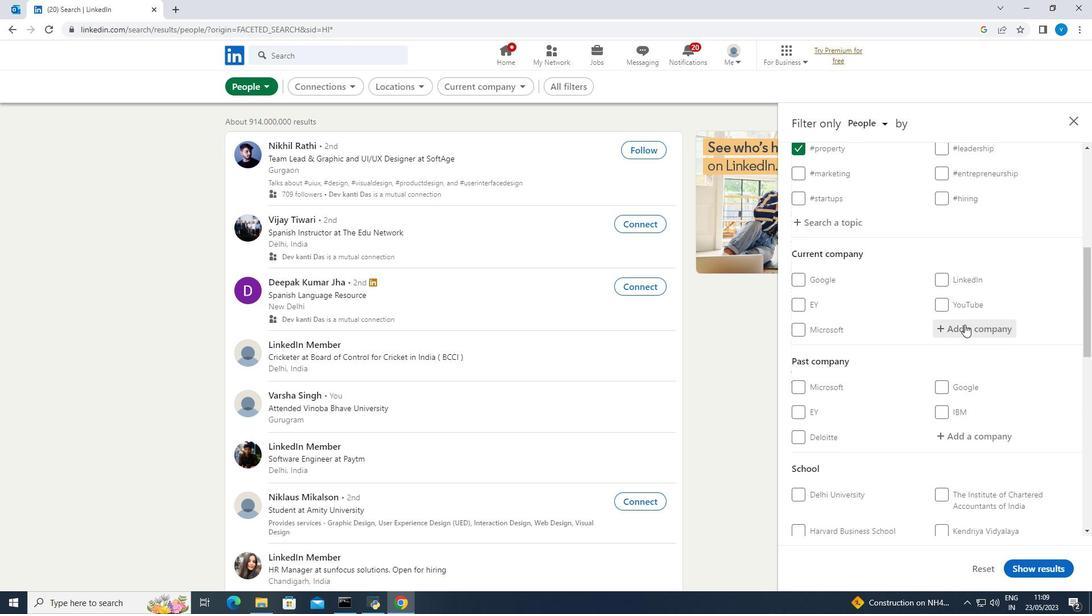 
Action: Key pressed <Key.shift>Max<Key.space><Key.shift><Key.shift><Key.shift>Life
Screenshot: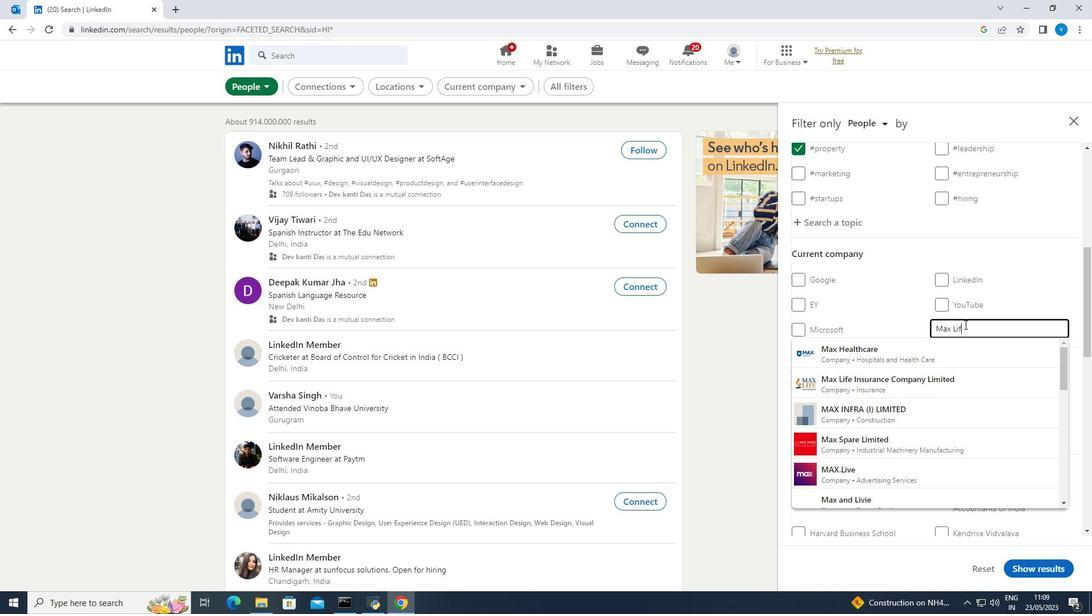 
Action: Mouse moved to (952, 353)
Screenshot: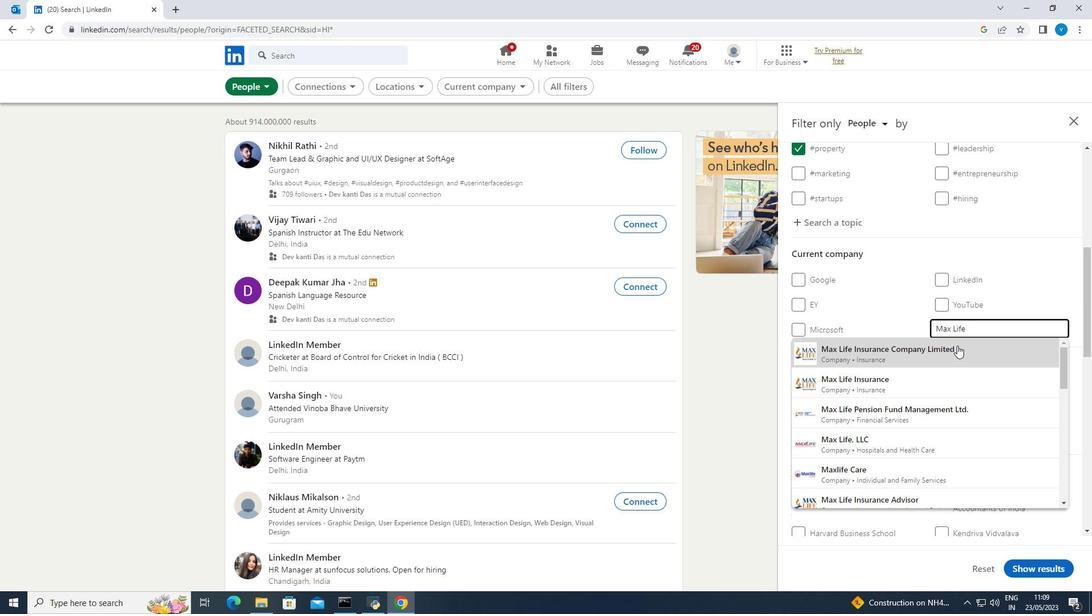 
Action: Mouse pressed left at (952, 353)
Screenshot: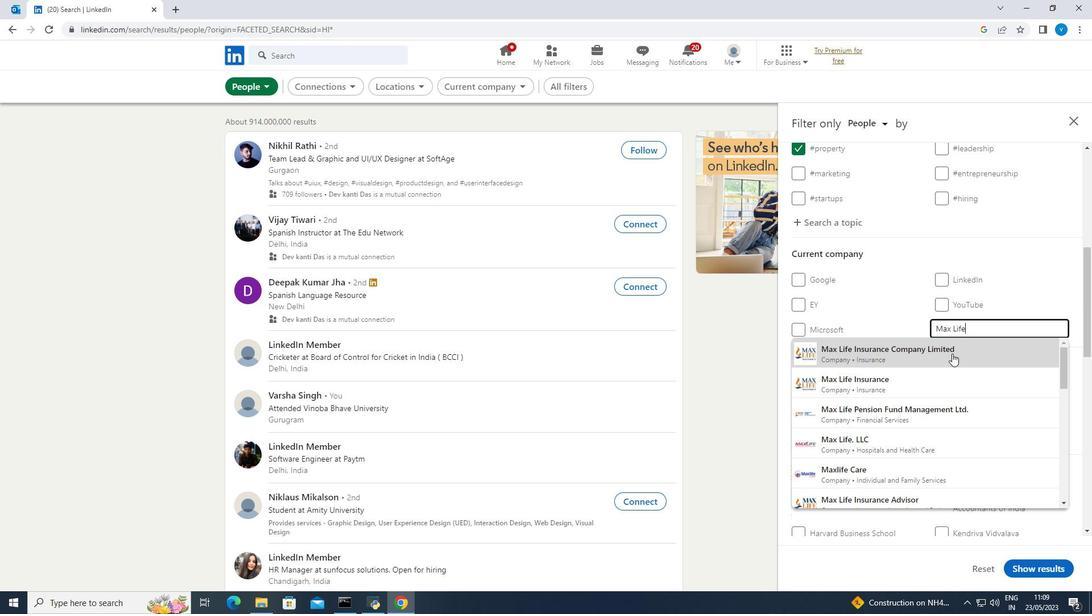 
Action: Mouse scrolled (952, 353) with delta (0, 0)
Screenshot: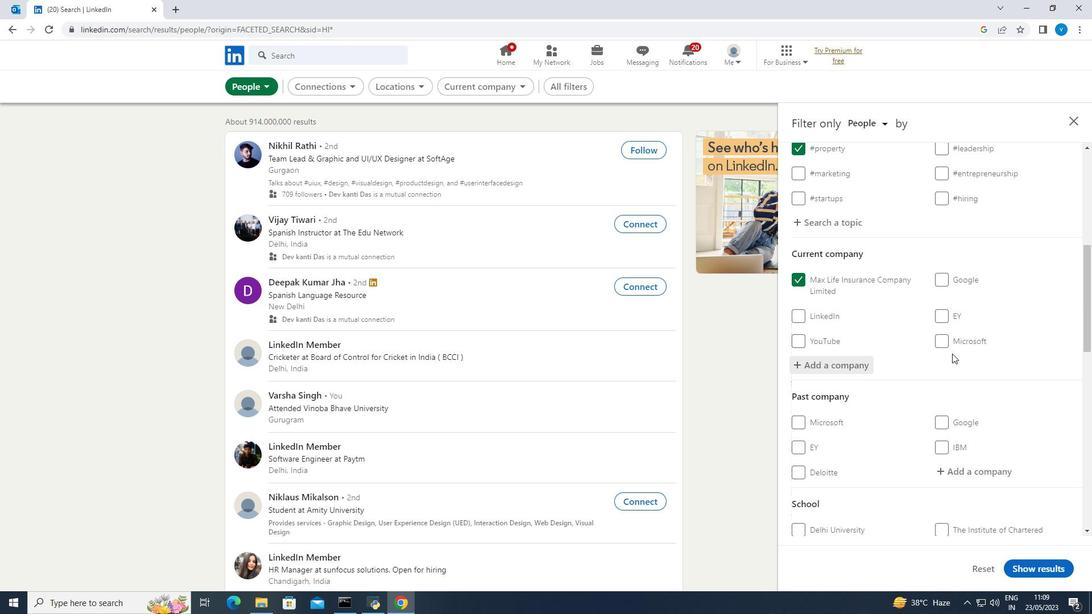 
Action: Mouse scrolled (952, 353) with delta (0, 0)
Screenshot: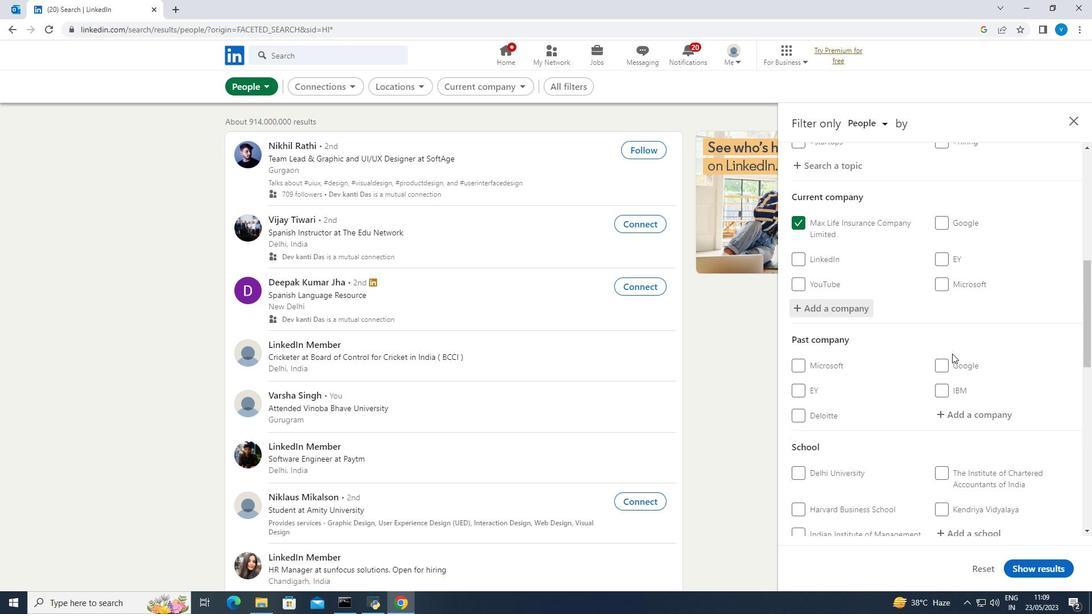 
Action: Mouse scrolled (952, 353) with delta (0, 0)
Screenshot: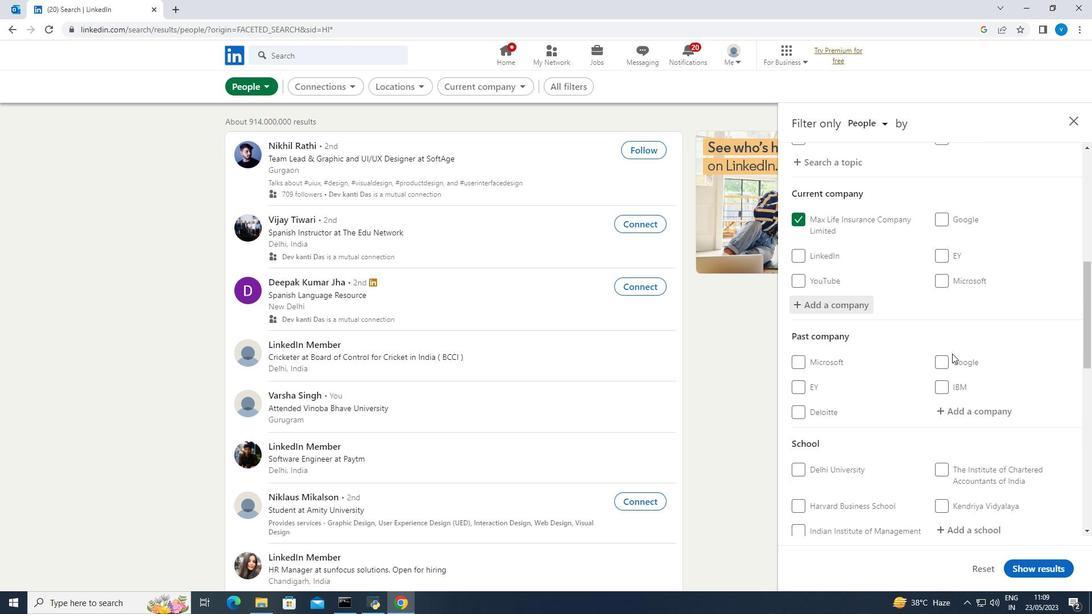 
Action: Mouse scrolled (952, 353) with delta (0, 0)
Screenshot: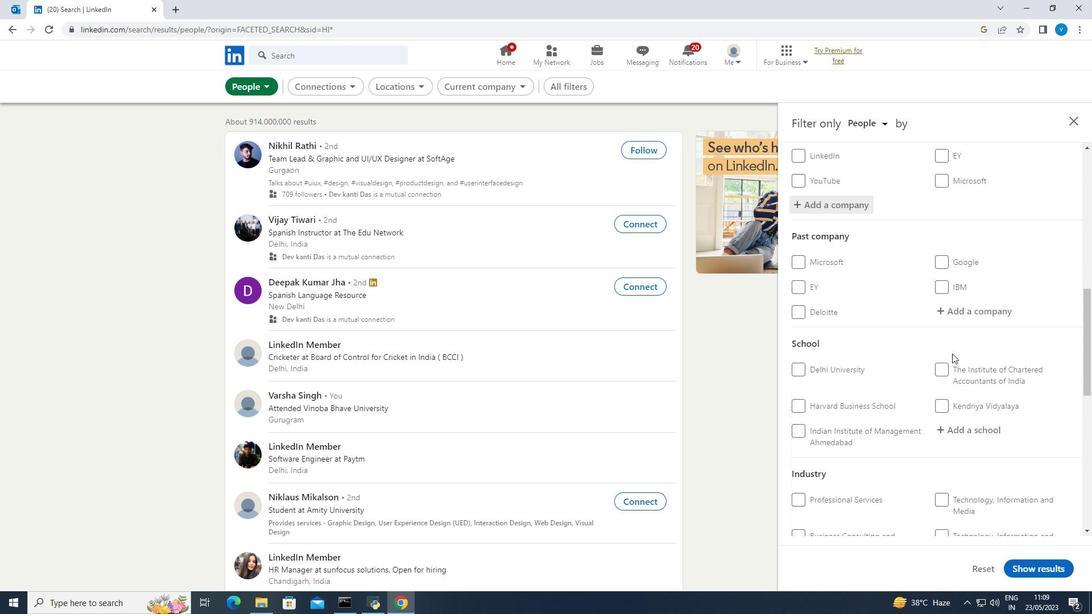 
Action: Mouse moved to (952, 358)
Screenshot: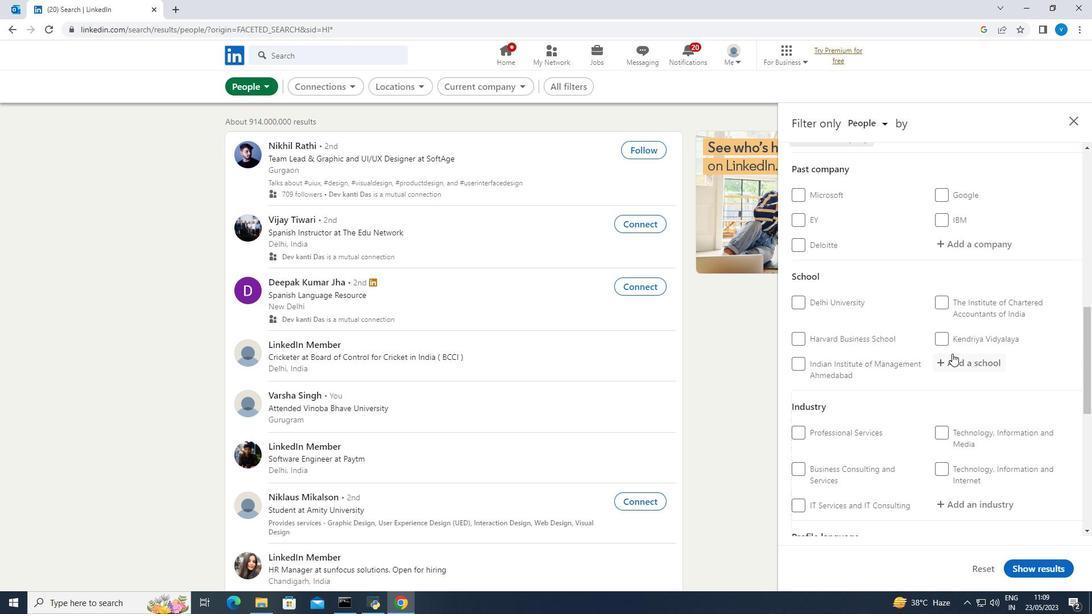 
Action: Mouse pressed left at (952, 358)
Screenshot: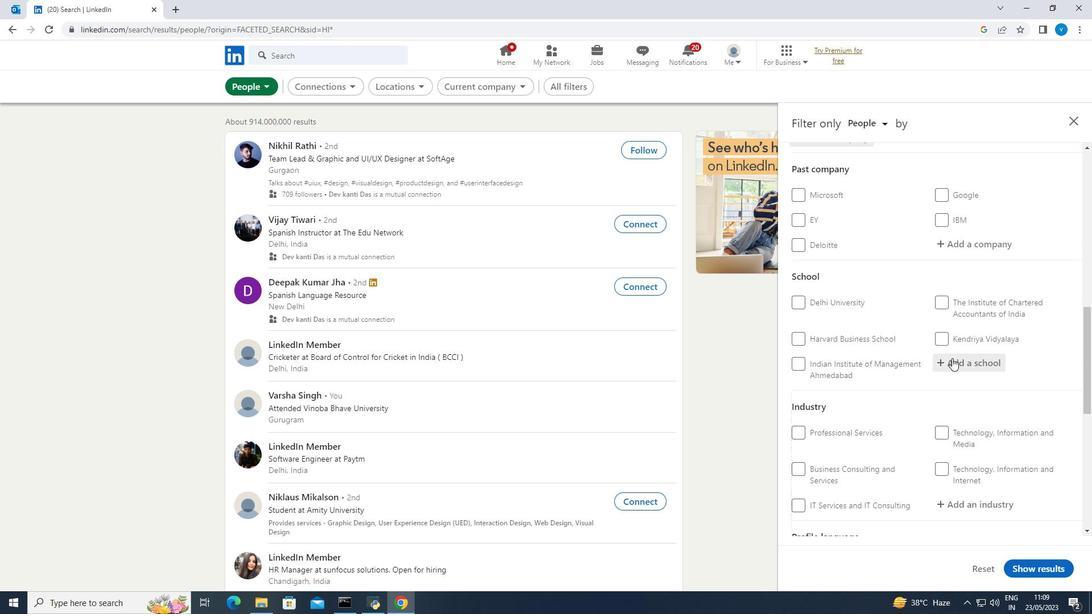 
Action: Key pressed <Key.shift><Key.shift><Key.shift><Key.shift><Key.shift><Key.shift><Key.shift><Key.shift><Key.shift><Key.shift><Key.shift><Key.shift><Key.shift><Key.shift>BVRIT
Screenshot: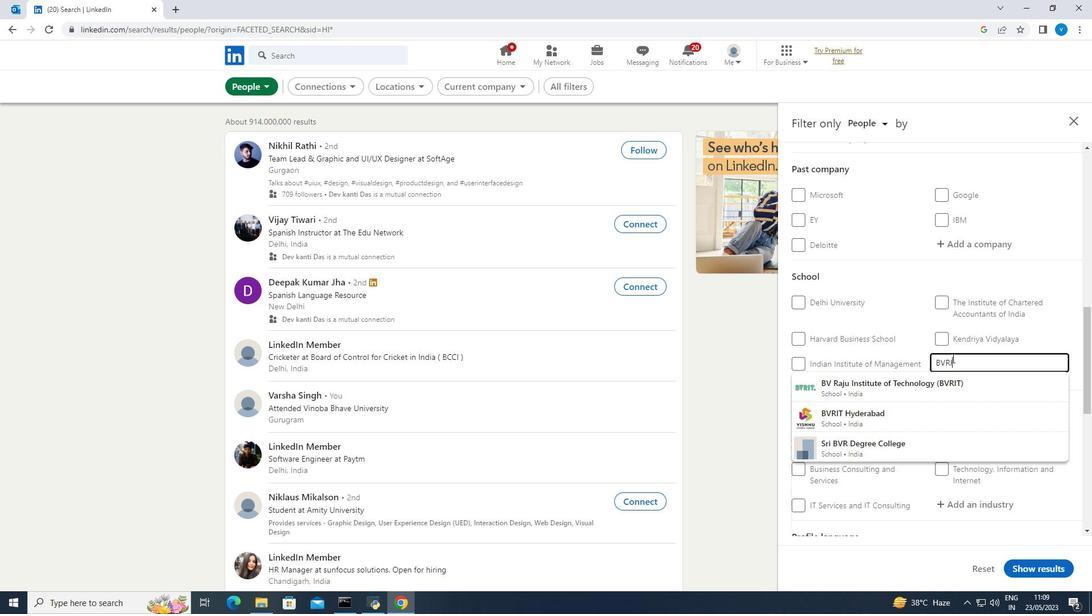 
Action: Mouse moved to (913, 408)
Screenshot: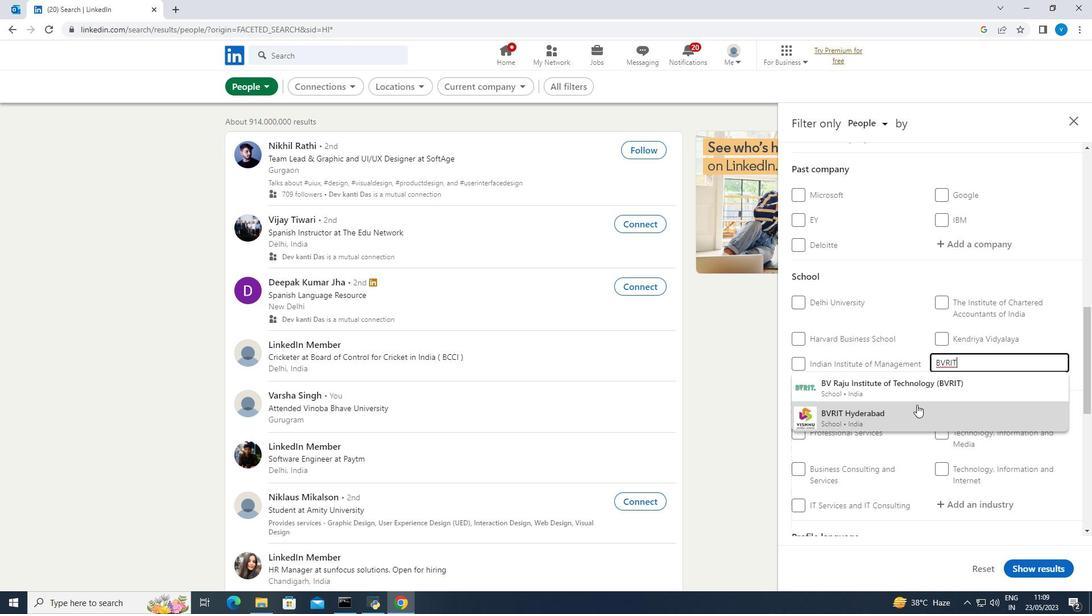 
Action: Mouse pressed left at (913, 408)
Screenshot: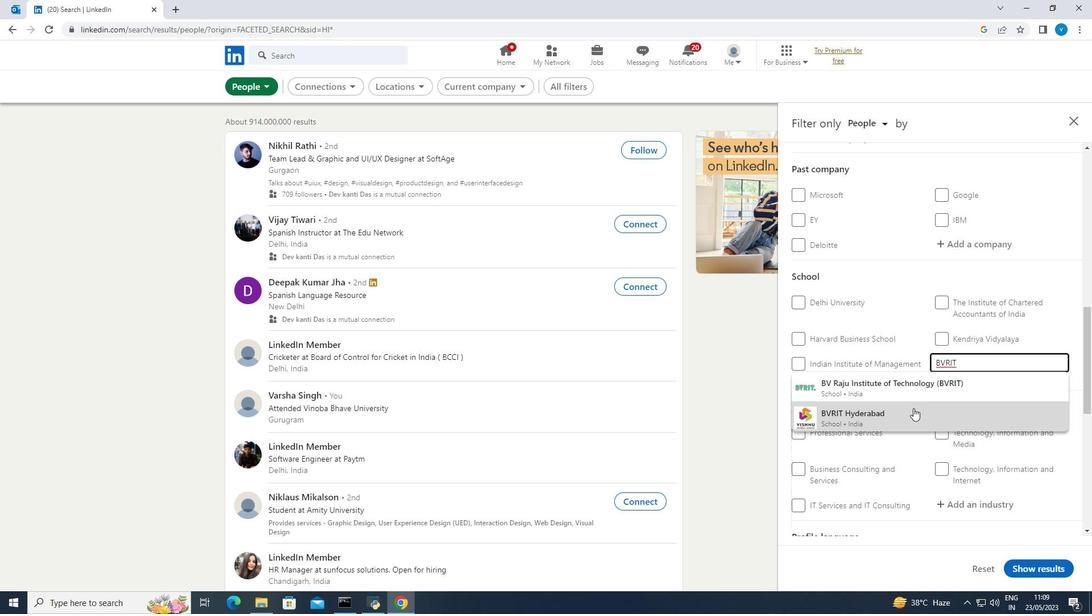 
Action: Mouse scrolled (913, 407) with delta (0, 0)
Screenshot: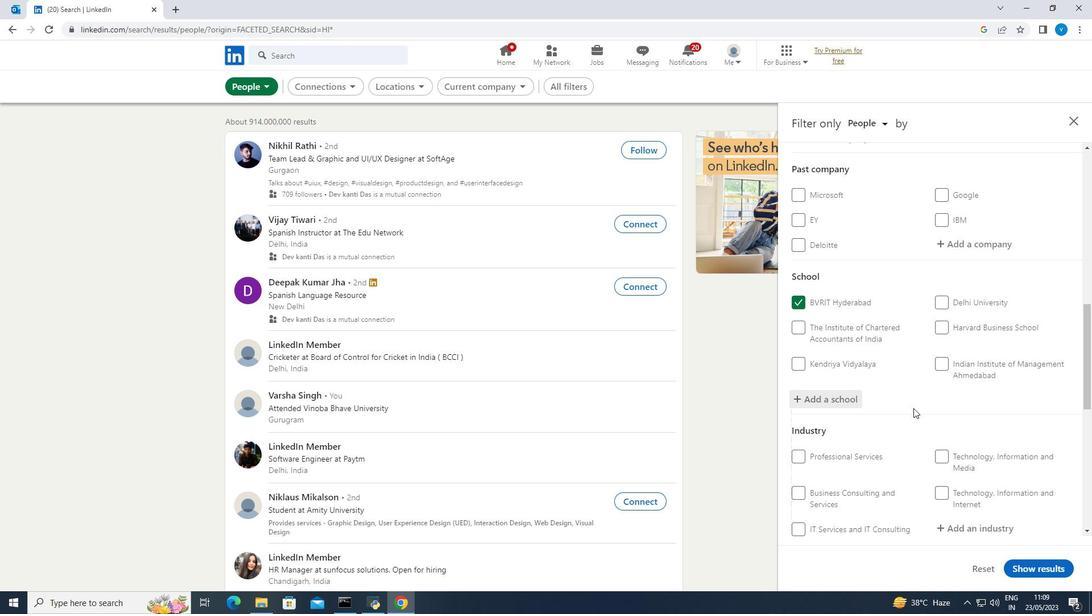 
Action: Mouse scrolled (913, 407) with delta (0, 0)
Screenshot: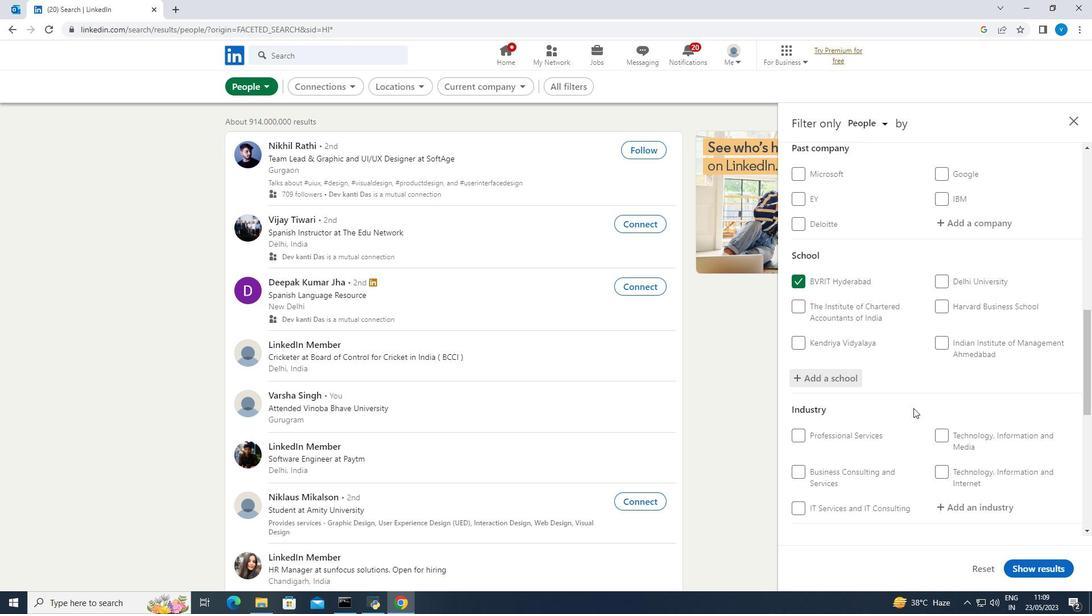 
Action: Mouse moved to (913, 408)
Screenshot: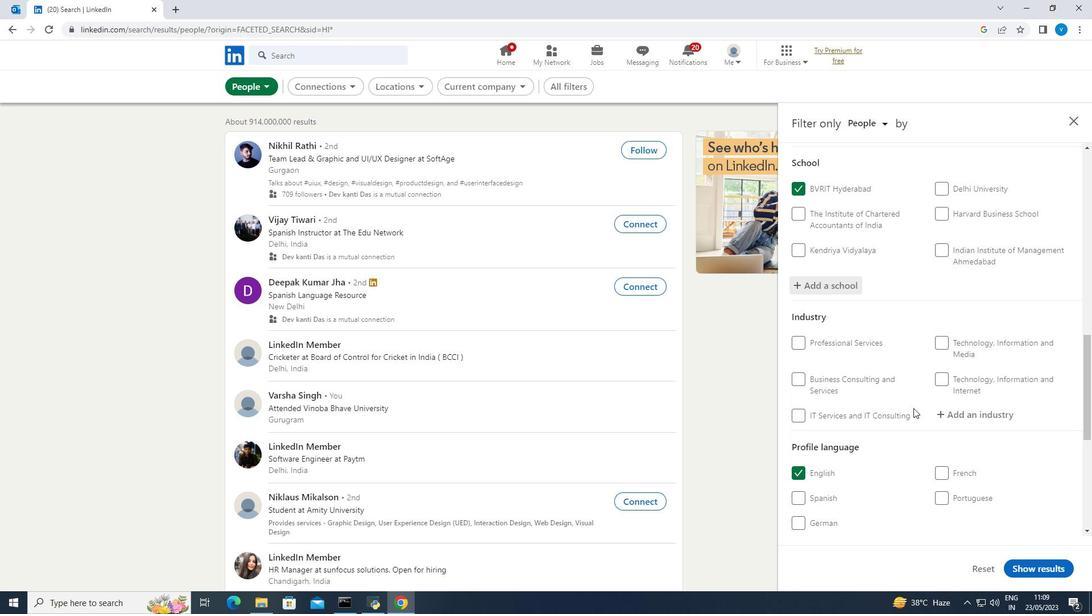 
Action: Mouse scrolled (913, 407) with delta (0, 0)
Screenshot: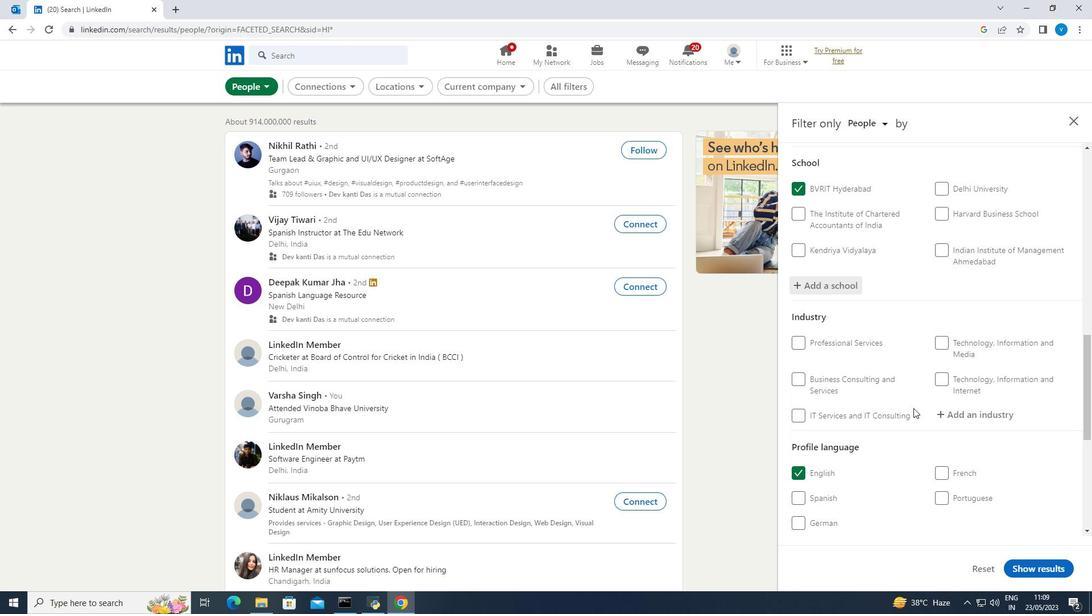 
Action: Mouse moved to (965, 353)
Screenshot: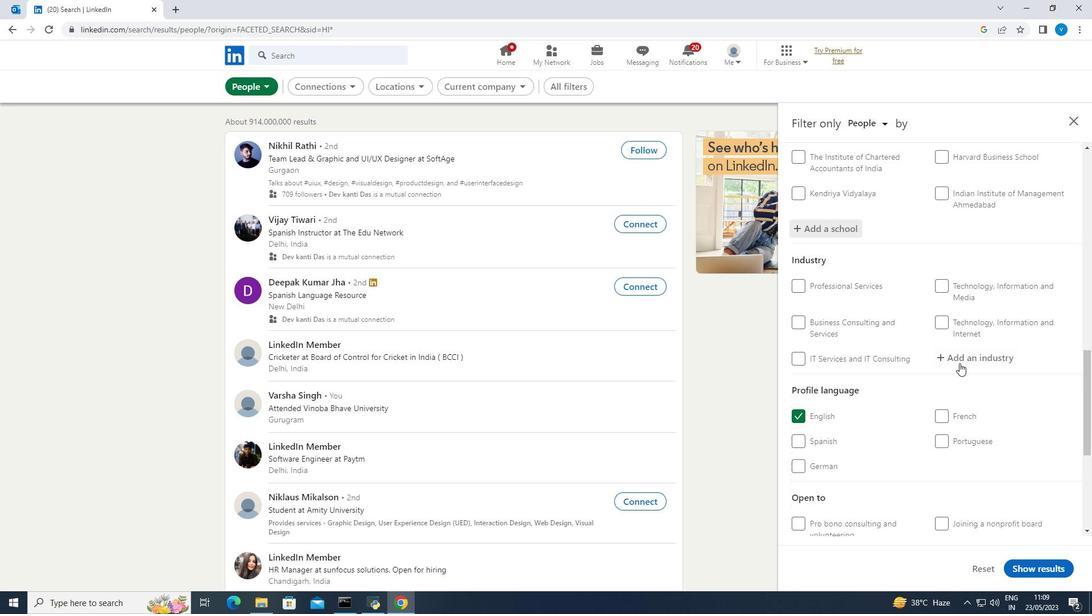 
Action: Mouse pressed left at (965, 353)
Screenshot: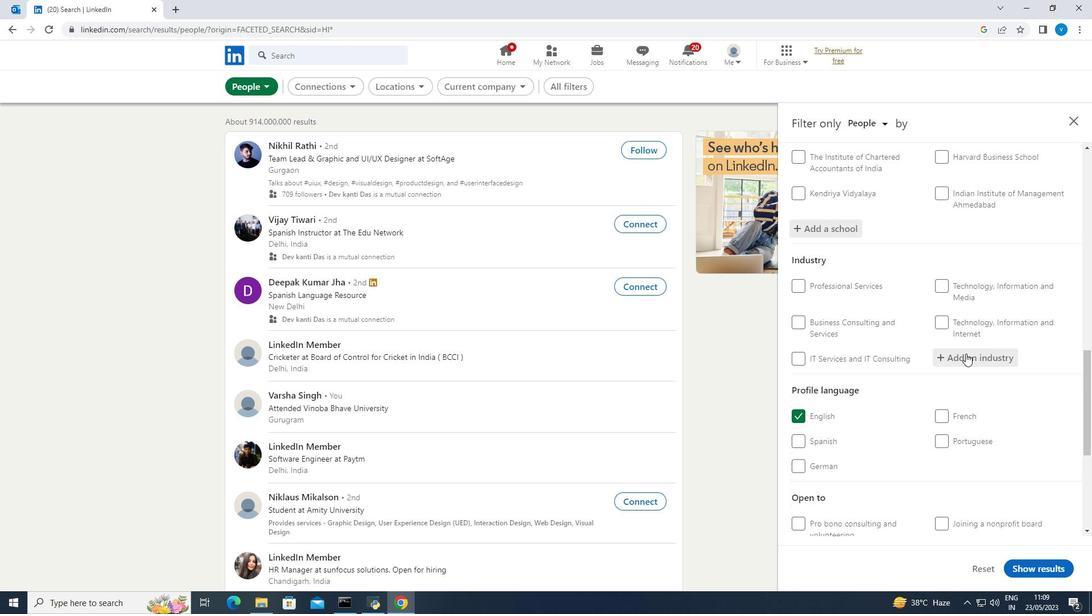 
Action: Mouse moved to (965, 352)
Screenshot: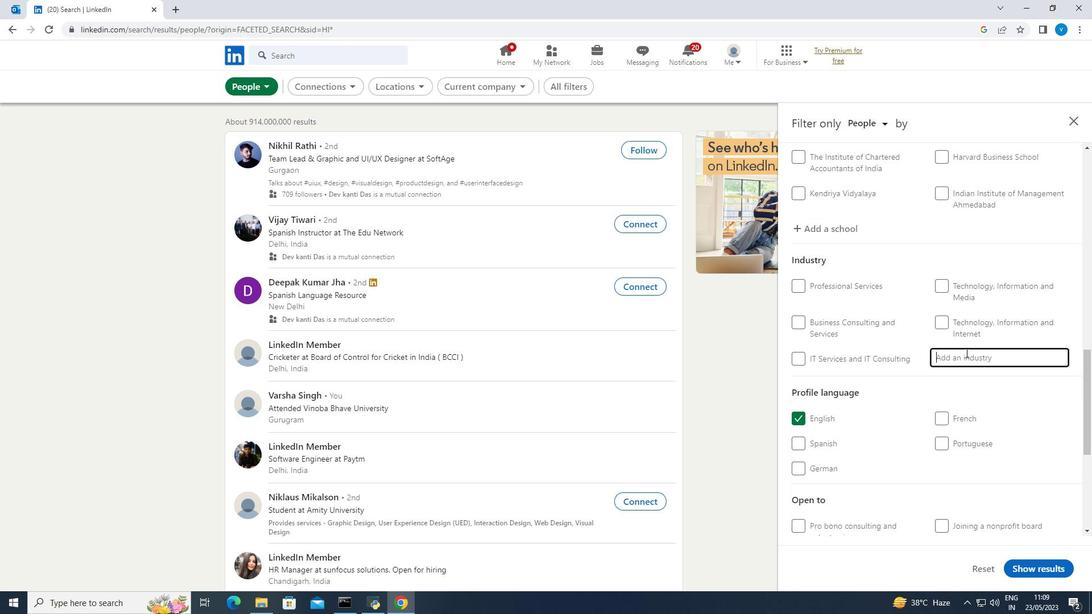 
Action: Key pressed <Key.shift><Key.shift><Key.shift><Key.shift>Wind<Key.space><Key.shift>E
Screenshot: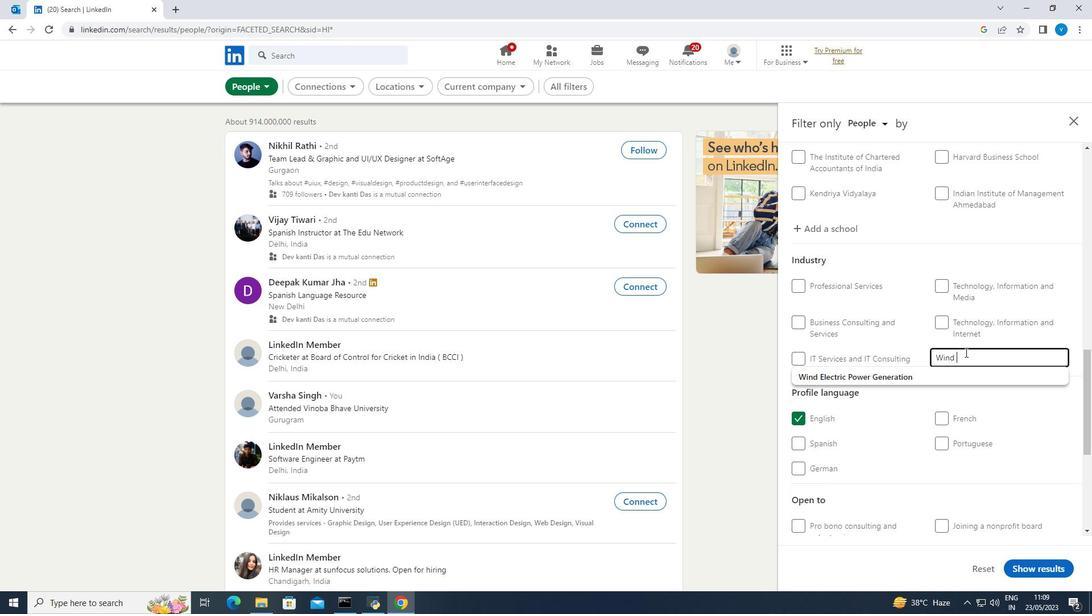 
Action: Mouse moved to (924, 373)
Screenshot: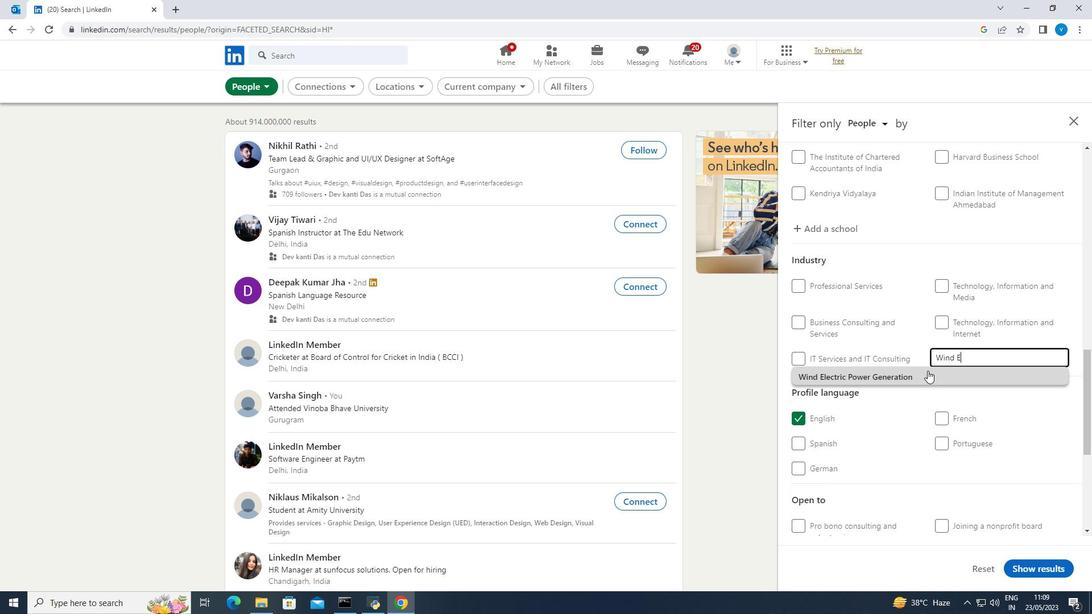 
Action: Mouse pressed left at (924, 373)
Screenshot: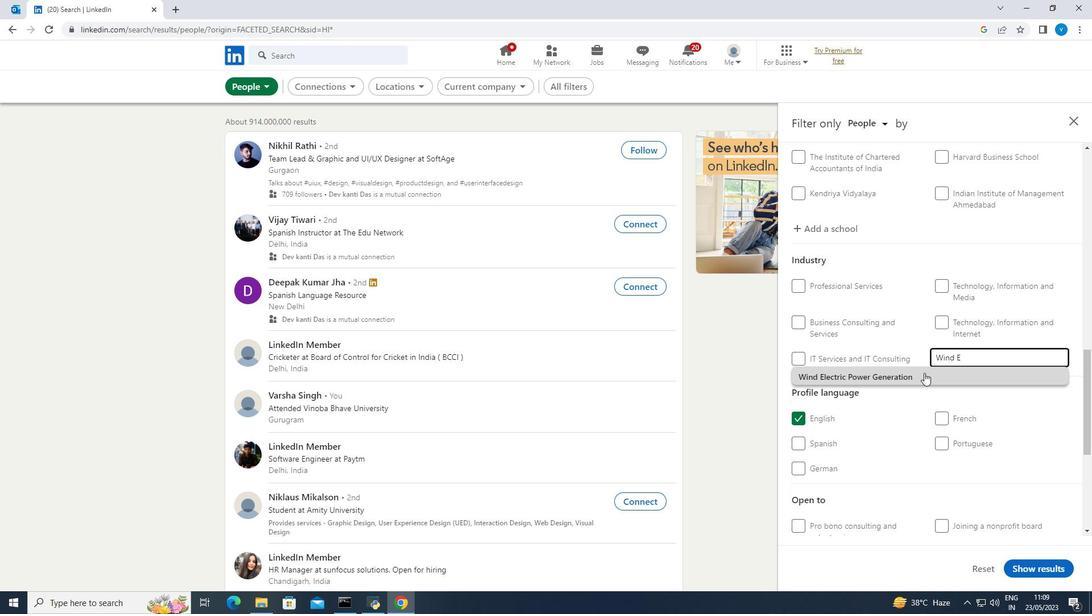 
Action: Mouse scrolled (924, 372) with delta (0, 0)
Screenshot: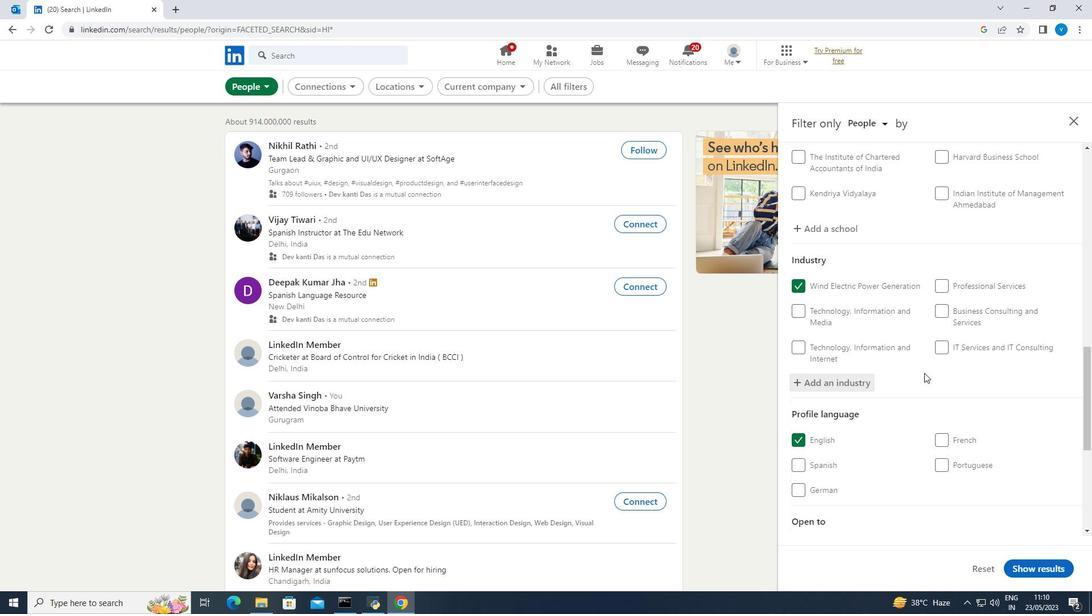 
Action: Mouse scrolled (924, 372) with delta (0, 0)
Screenshot: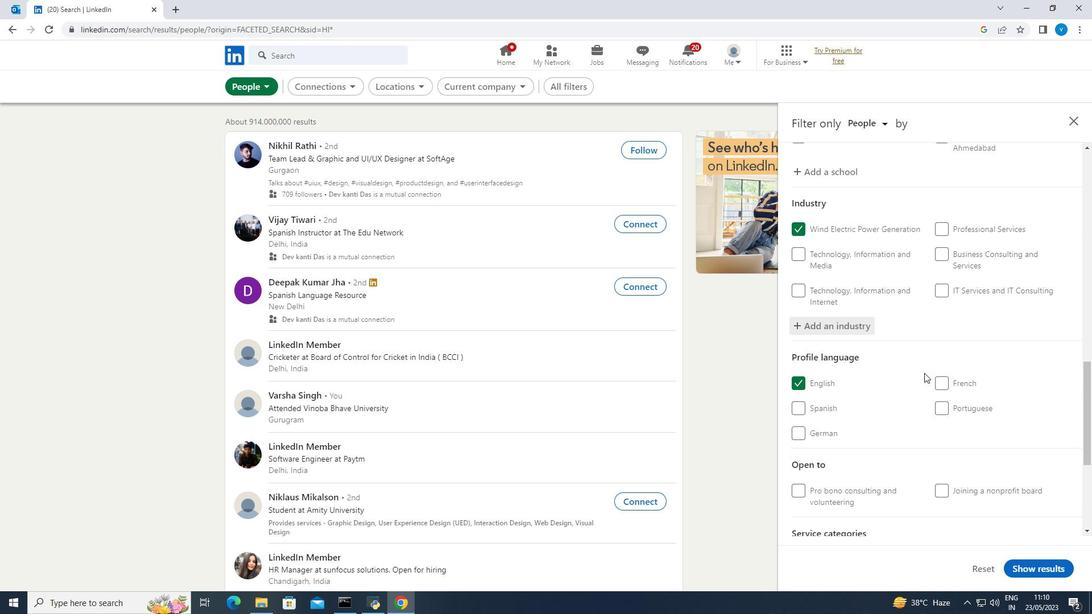 
Action: Mouse scrolled (924, 372) with delta (0, 0)
Screenshot: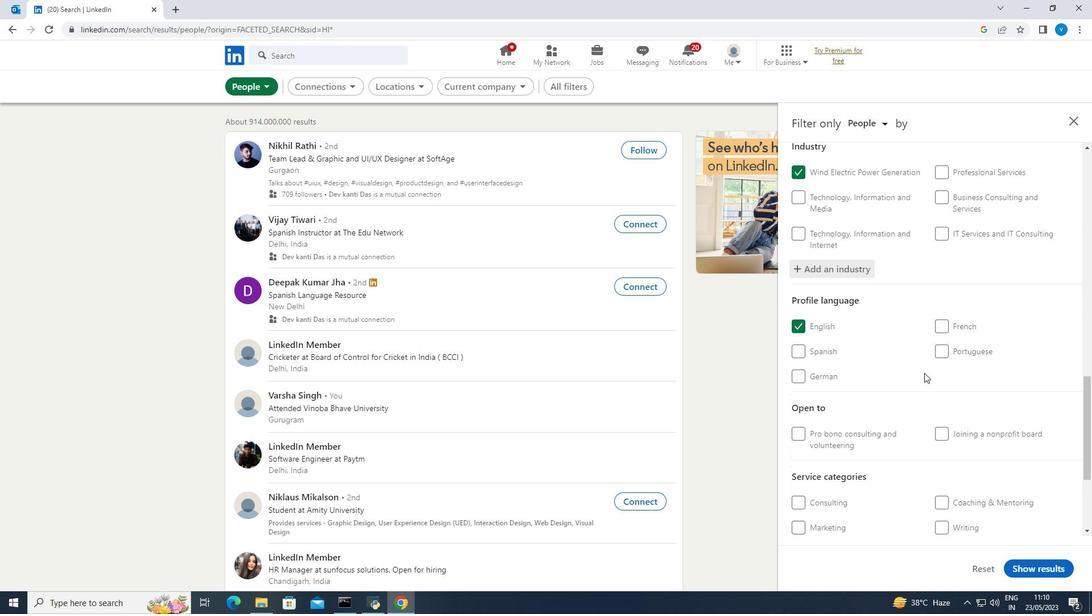
Action: Mouse scrolled (924, 372) with delta (0, 0)
Screenshot: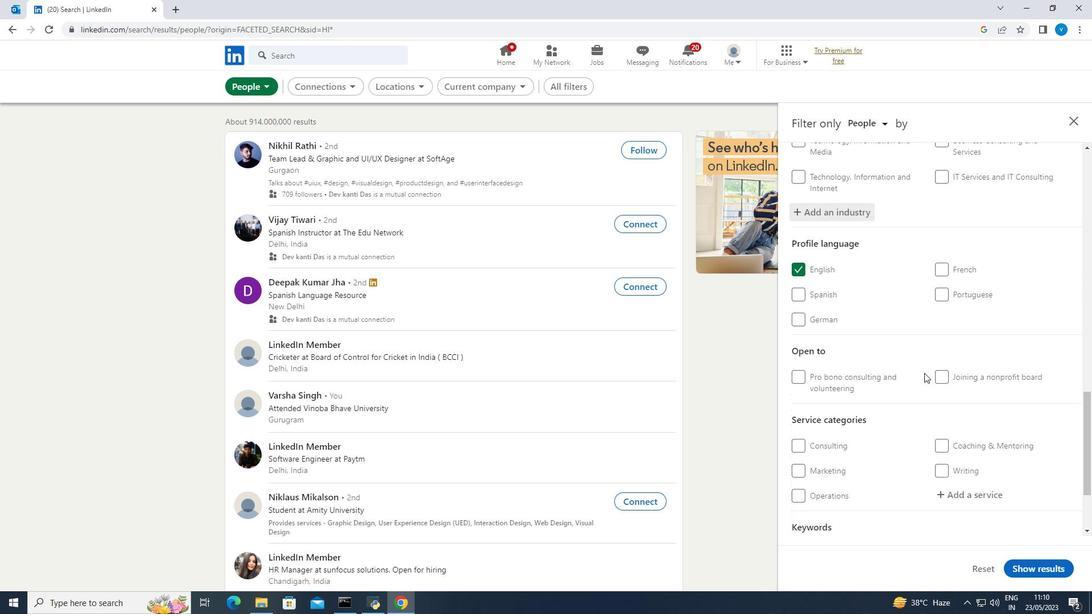 
Action: Mouse scrolled (924, 372) with delta (0, 0)
Screenshot: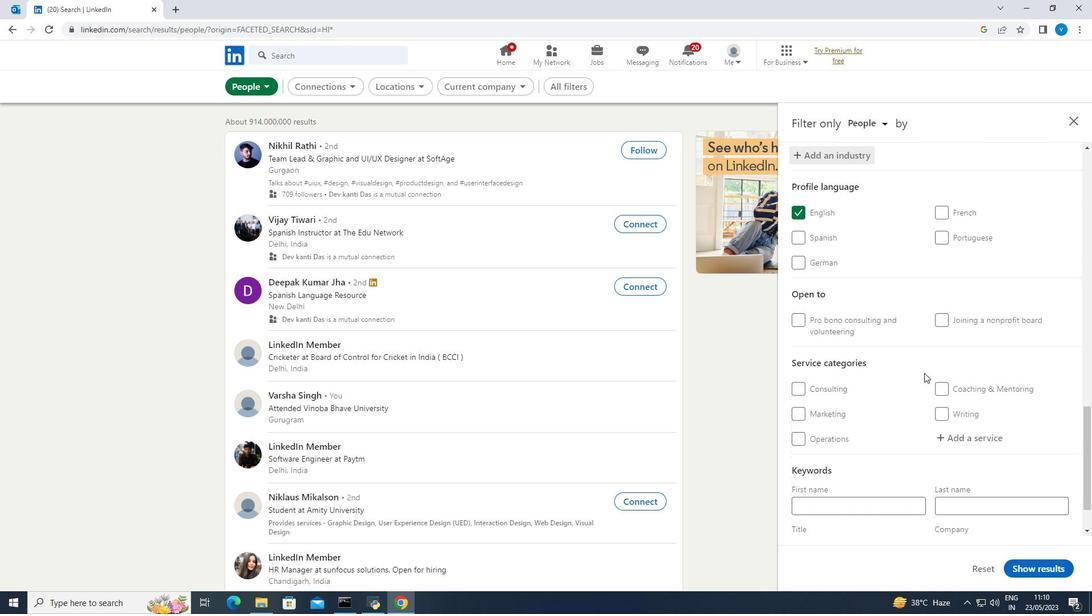 
Action: Mouse moved to (949, 382)
Screenshot: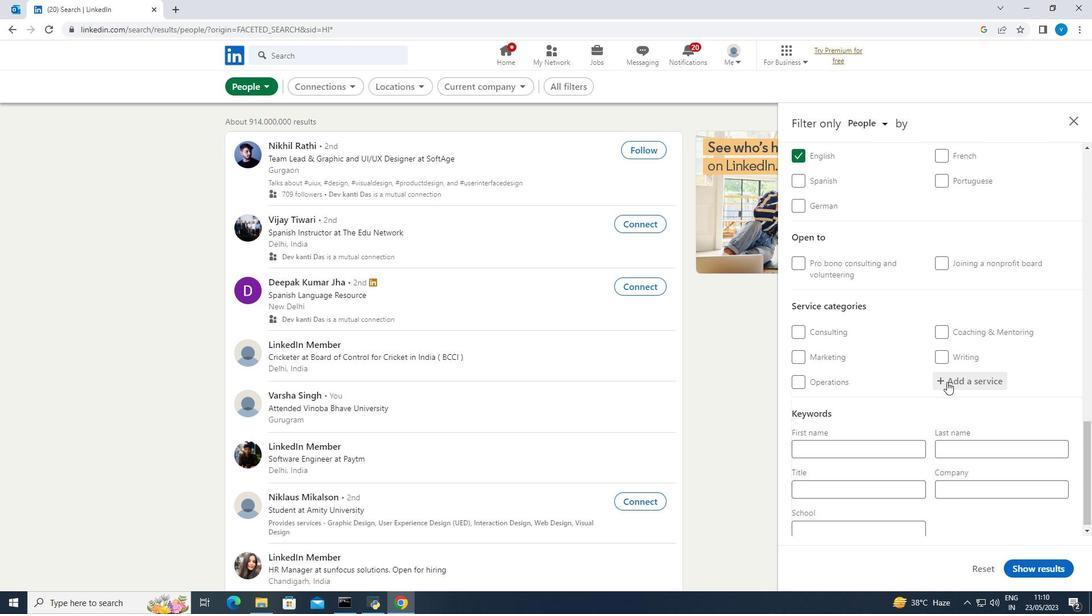 
Action: Mouse pressed left at (949, 382)
Screenshot: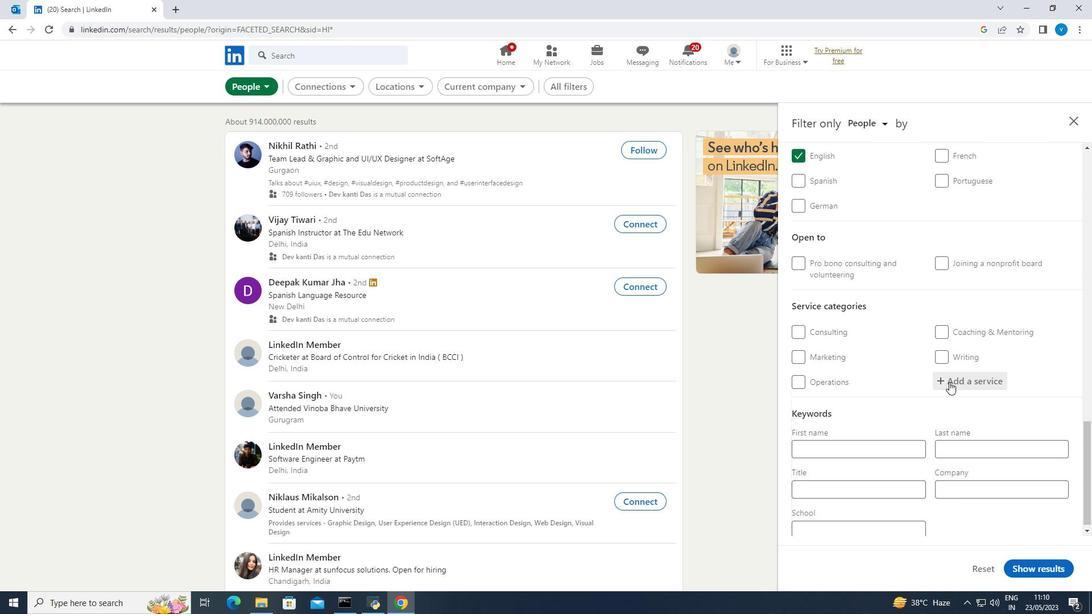 
Action: Key pressed <Key.shift>Illustration
Screenshot: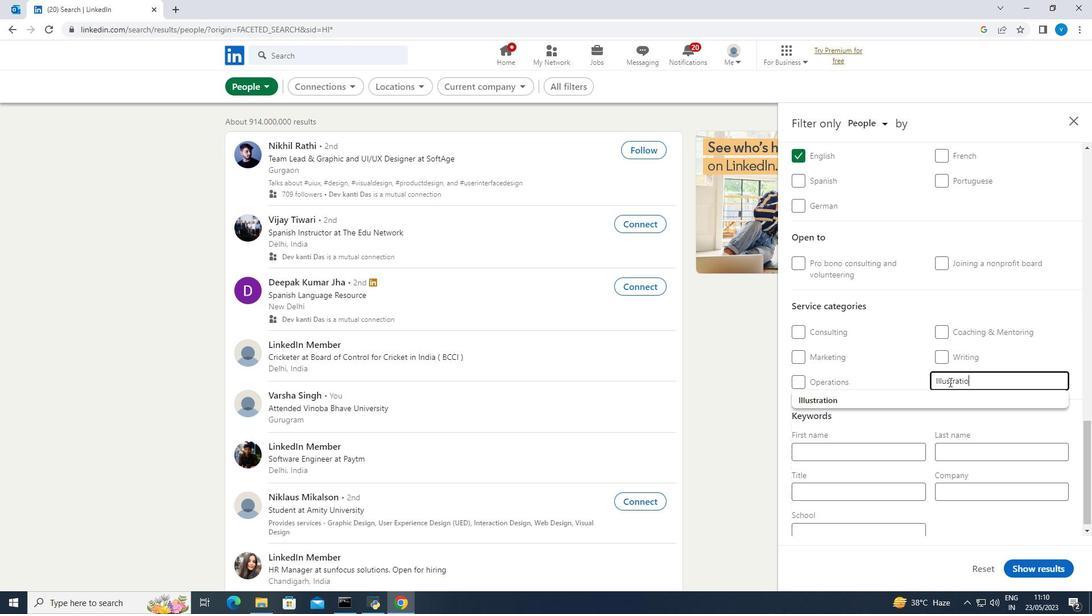 
Action: Mouse moved to (899, 393)
Screenshot: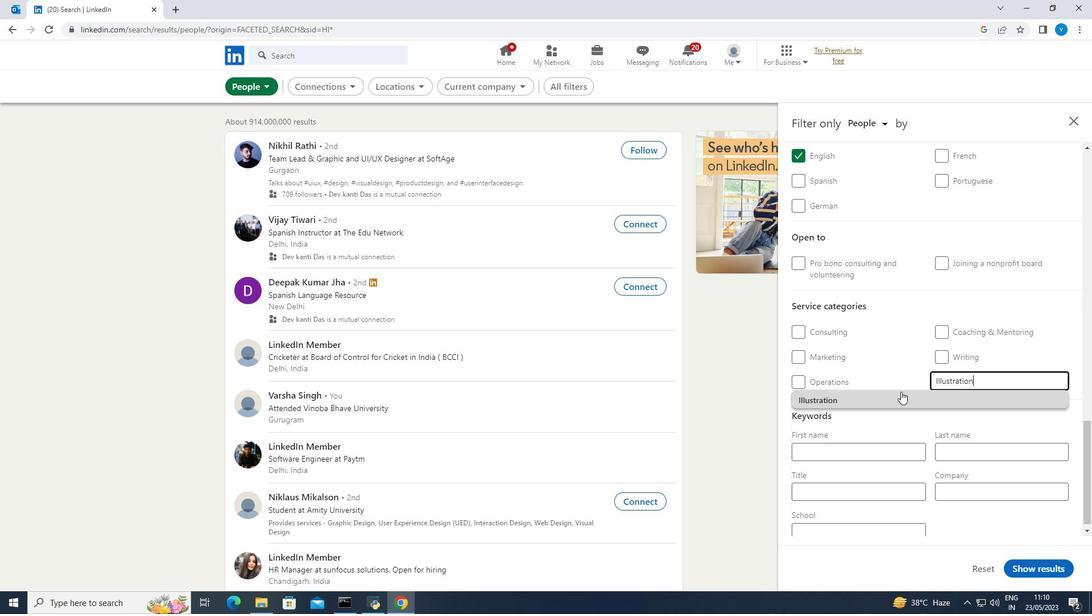 
Action: Mouse pressed left at (899, 393)
Screenshot: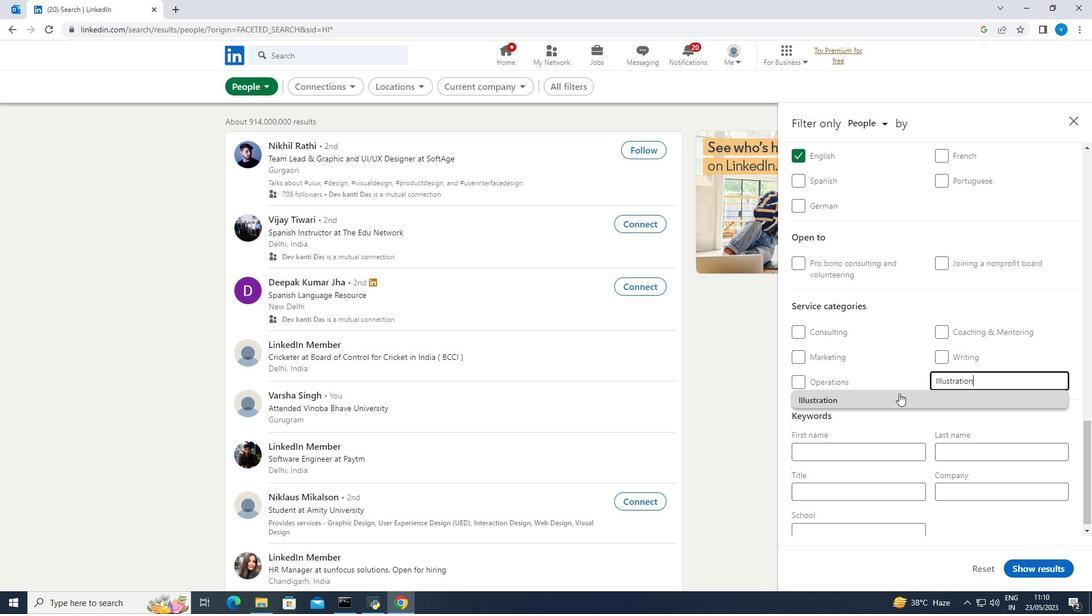 
Action: Mouse scrolled (899, 393) with delta (0, 0)
Screenshot: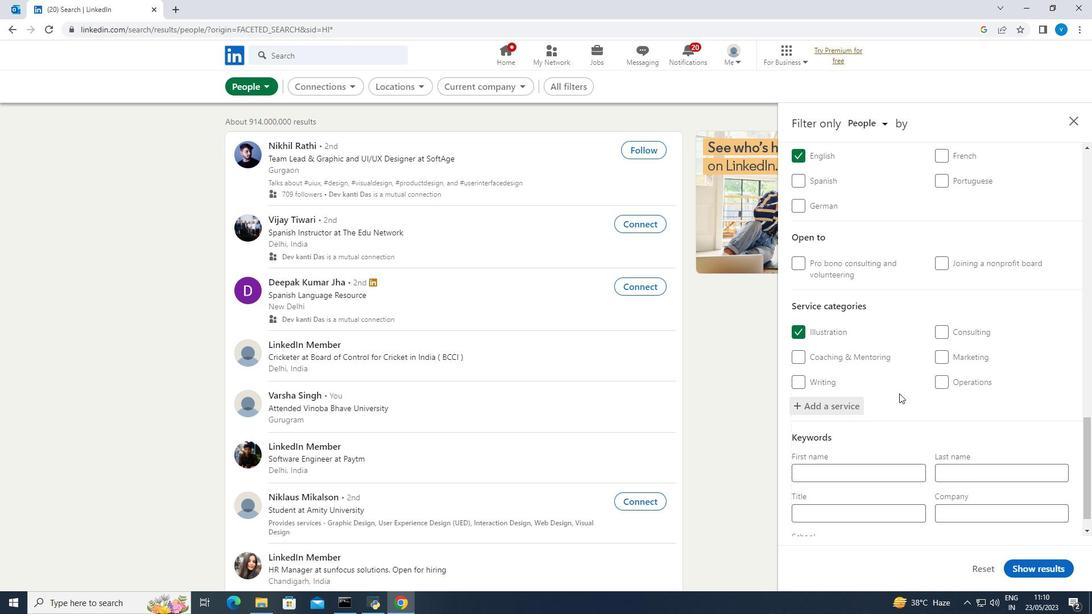 
Action: Mouse scrolled (899, 393) with delta (0, 0)
Screenshot: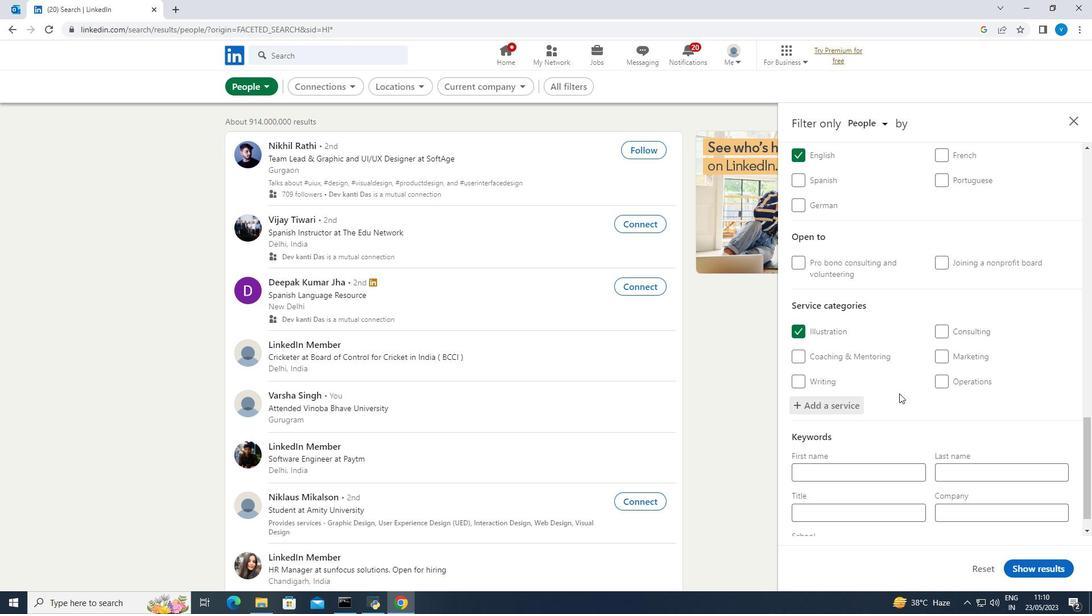 
Action: Mouse scrolled (899, 393) with delta (0, 0)
Screenshot: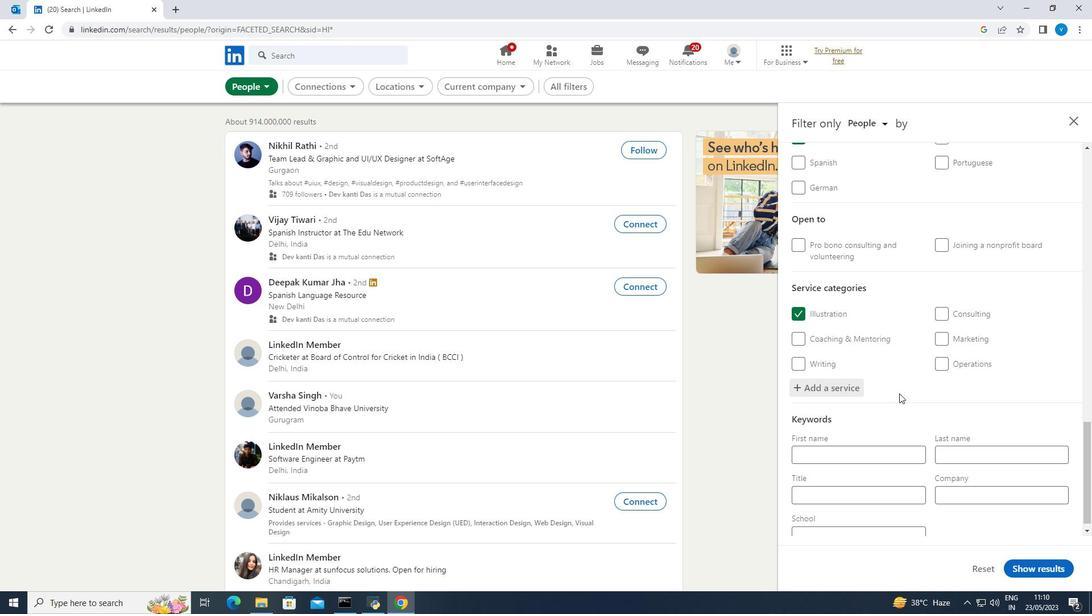 
Action: Mouse moved to (895, 482)
Screenshot: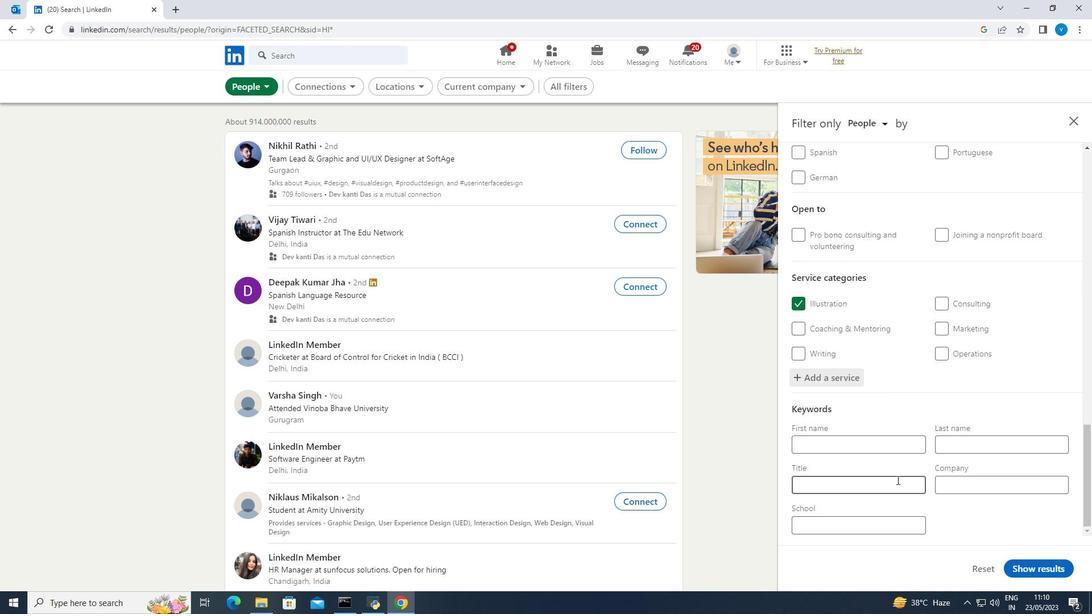 
Action: Mouse pressed left at (895, 482)
Screenshot: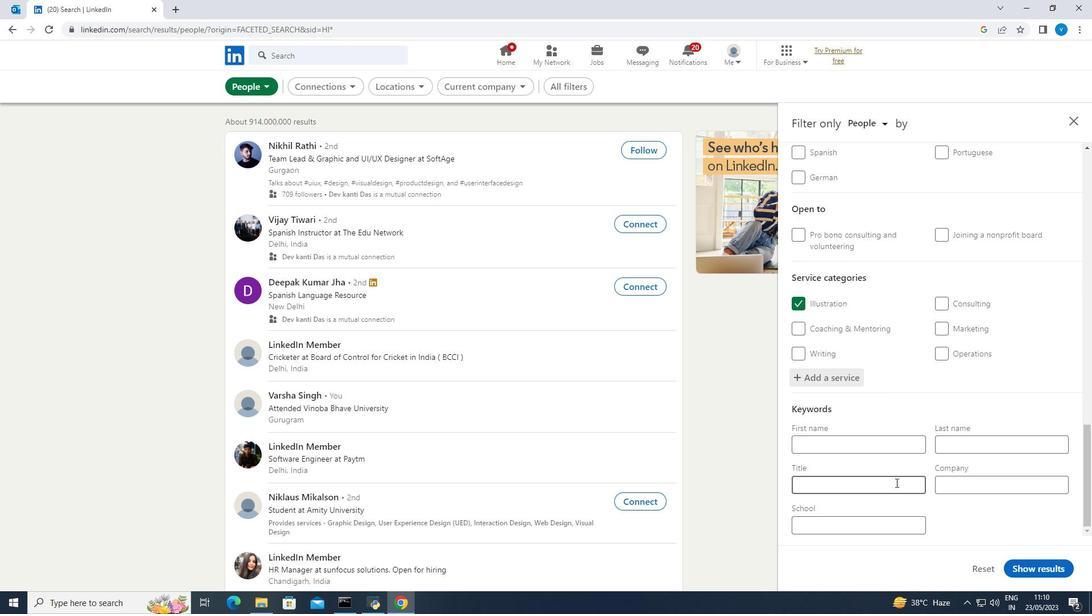 
Action: Mouse moved to (895, 483)
Screenshot: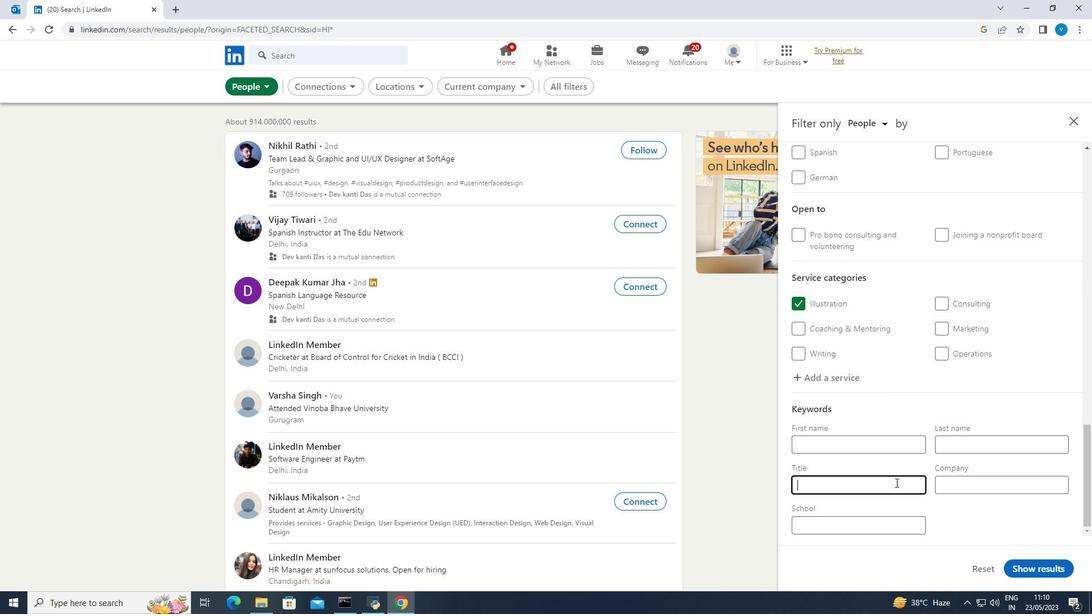 
Action: Key pressed <Key.shift><Key.shift>Marketing<Key.space><Key.shift><Key.shift>Manager
Screenshot: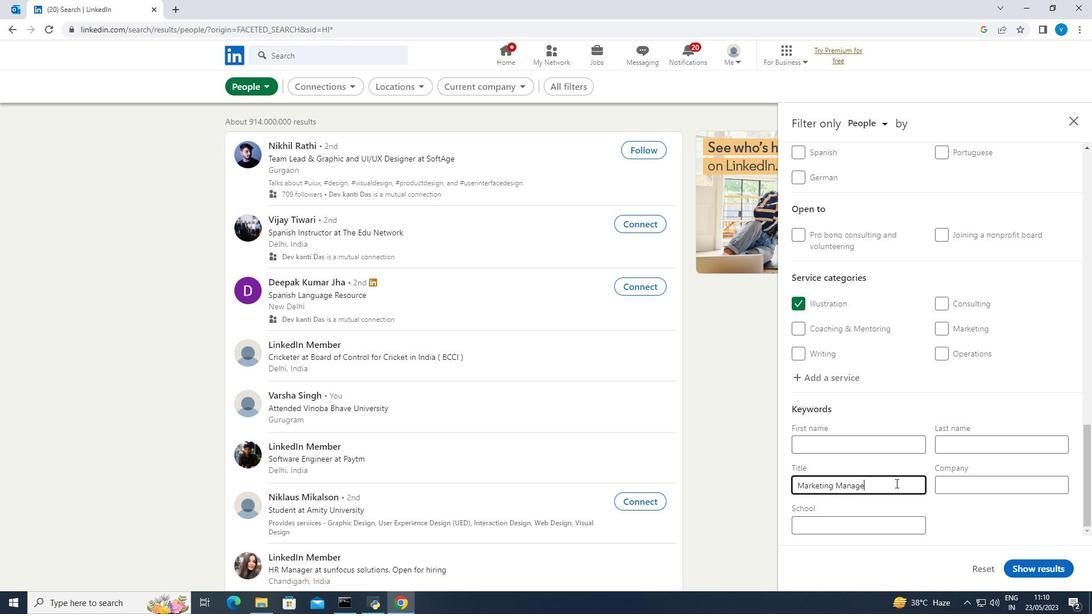 
Action: Mouse moved to (1016, 567)
Screenshot: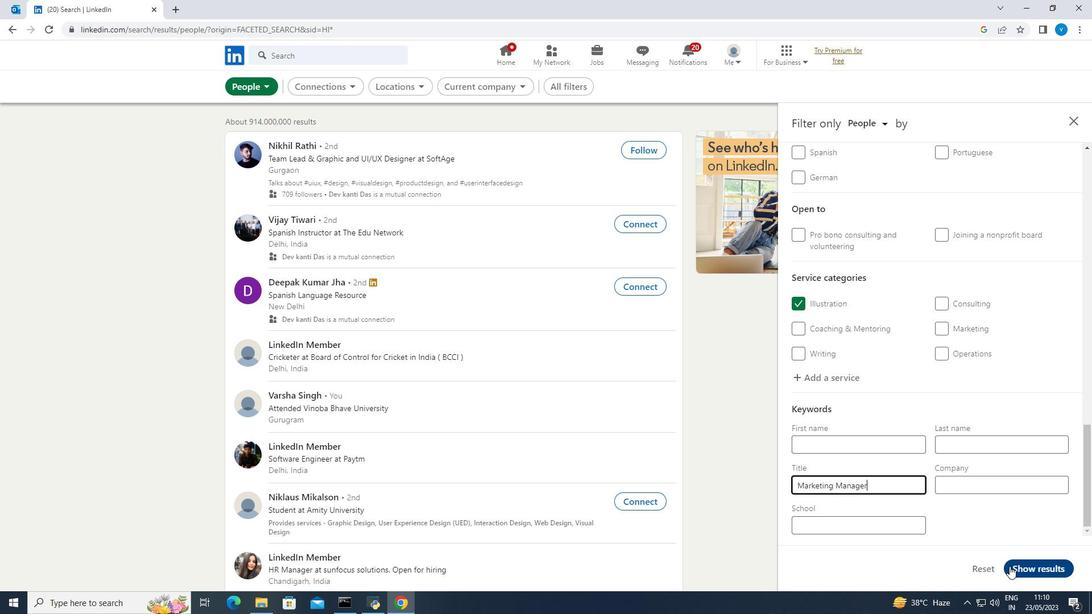 
Action: Mouse pressed left at (1016, 567)
Screenshot: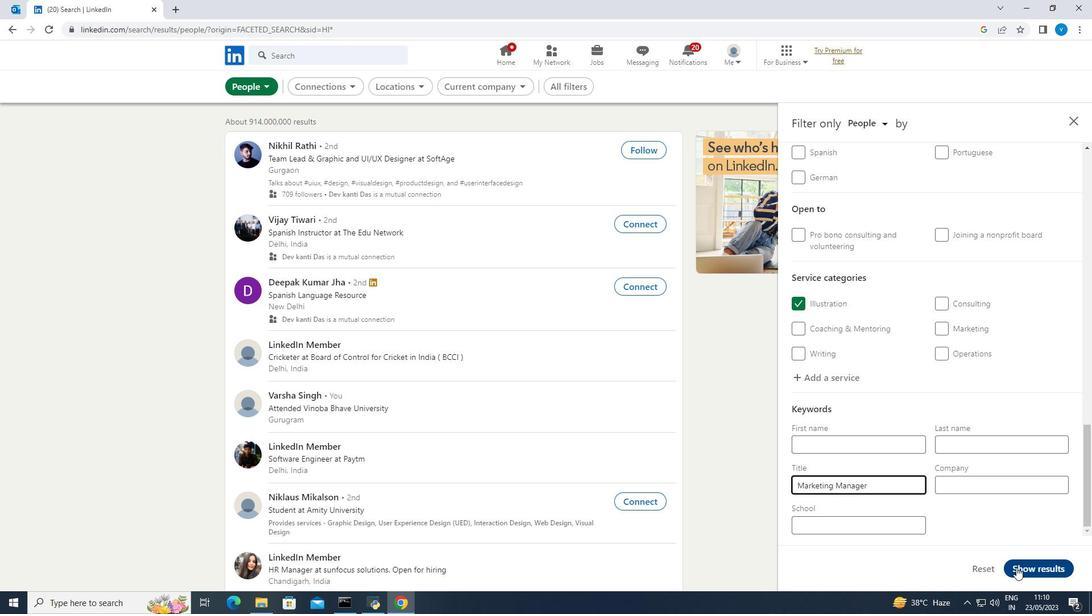 
Action: Mouse moved to (1014, 564)
Screenshot: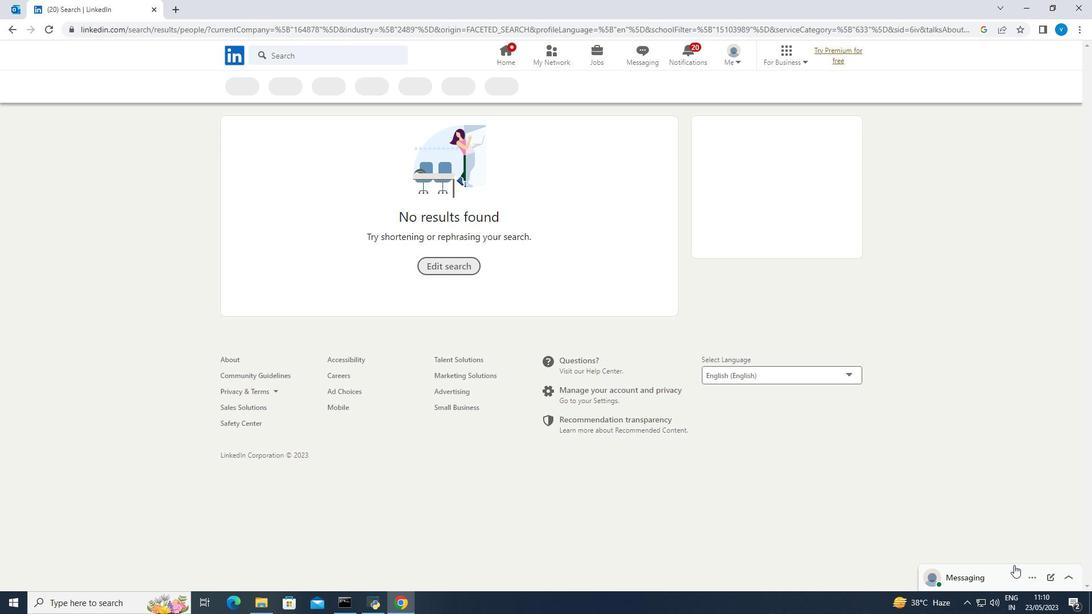 
